 Task: Find a guest house in Gitarama, Rwanda, for July 9-16, for 2 adults and 1 child, with a price range of ₹8000-₹16000, 2 bedrooms, 2 beds, 1 bathroom, self check-in, and English-speaking host.
Action: Mouse moved to (445, 119)
Screenshot: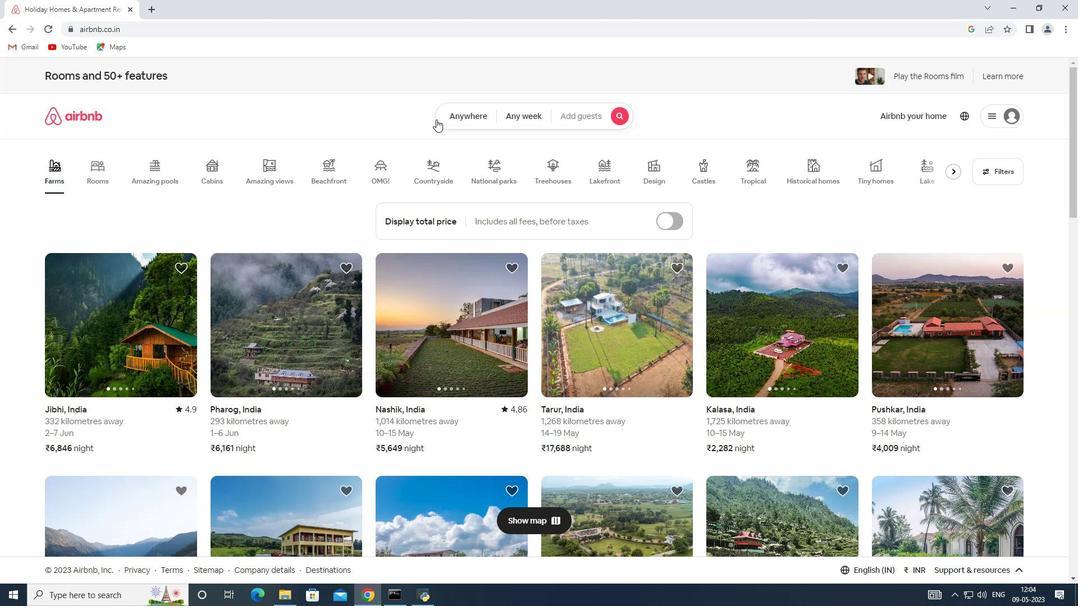 
Action: Mouse pressed left at (445, 119)
Screenshot: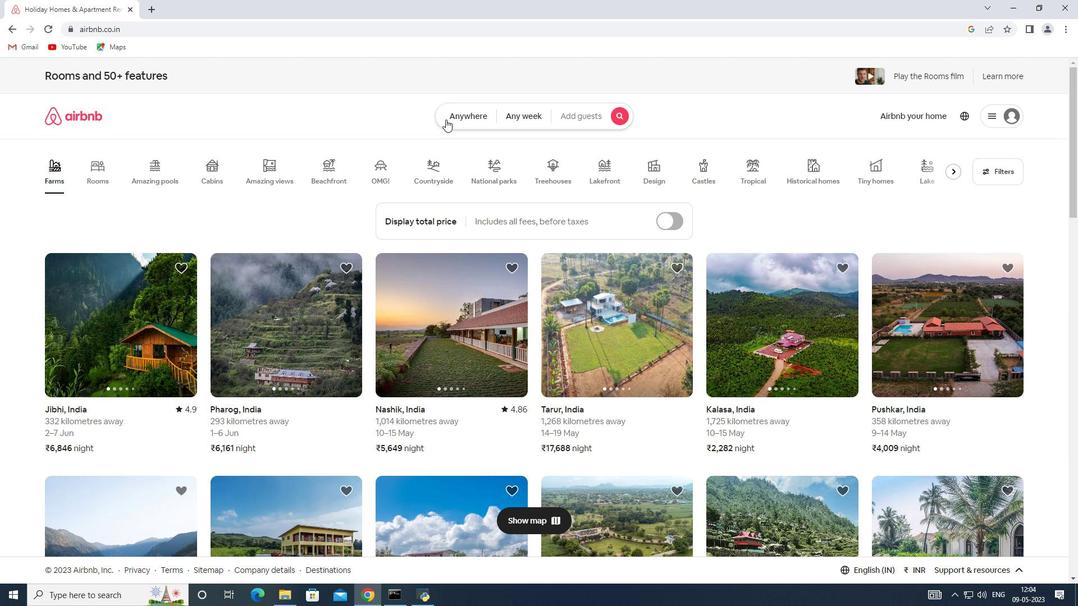 
Action: Mouse moved to (309, 161)
Screenshot: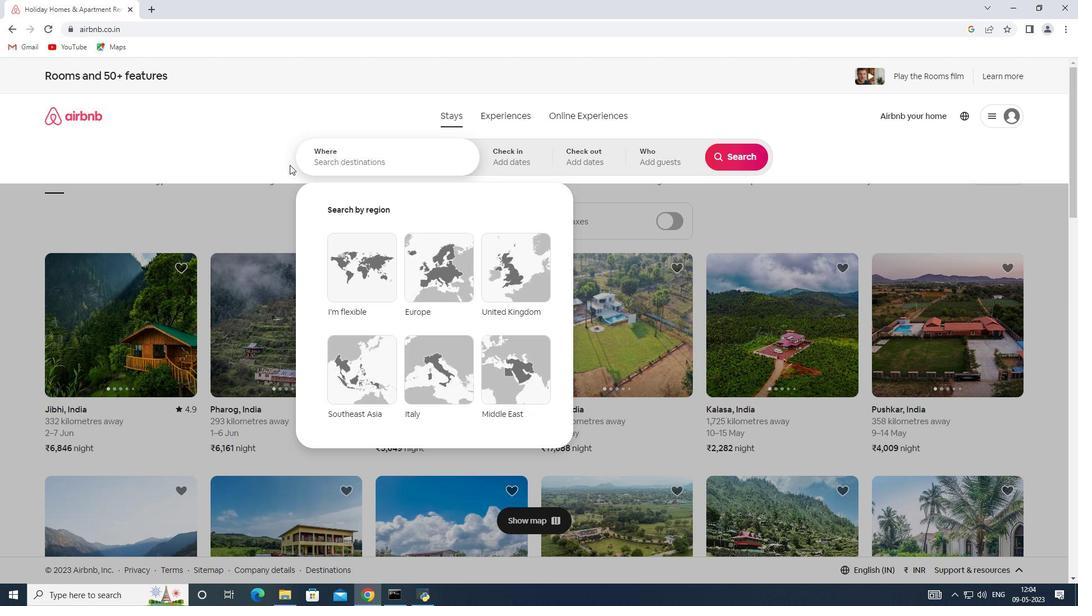 
Action: Mouse pressed left at (309, 161)
Screenshot: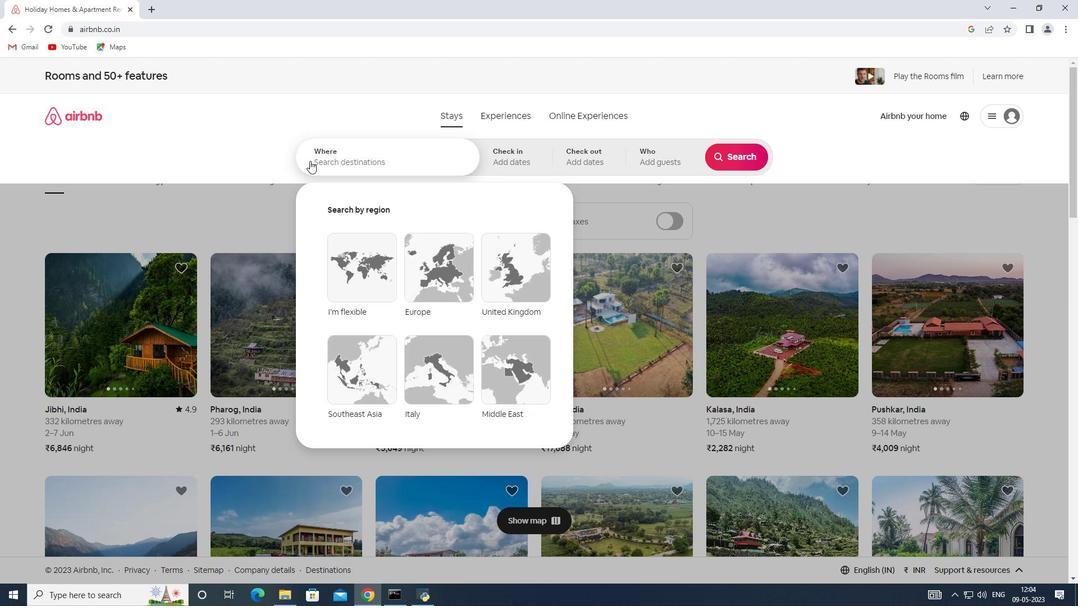 
Action: Key pressed <Key.shift><Key.shift><Key.shift><Key.shift><Key.shift><Key.shift><Key.shift>Gitarama
Screenshot: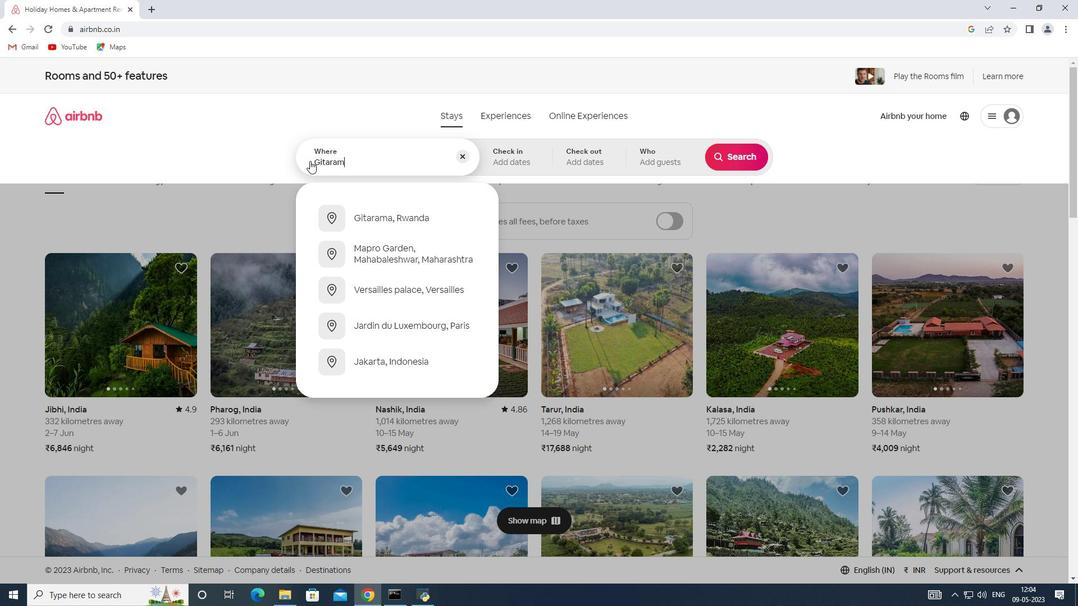 
Action: Mouse moved to (380, 214)
Screenshot: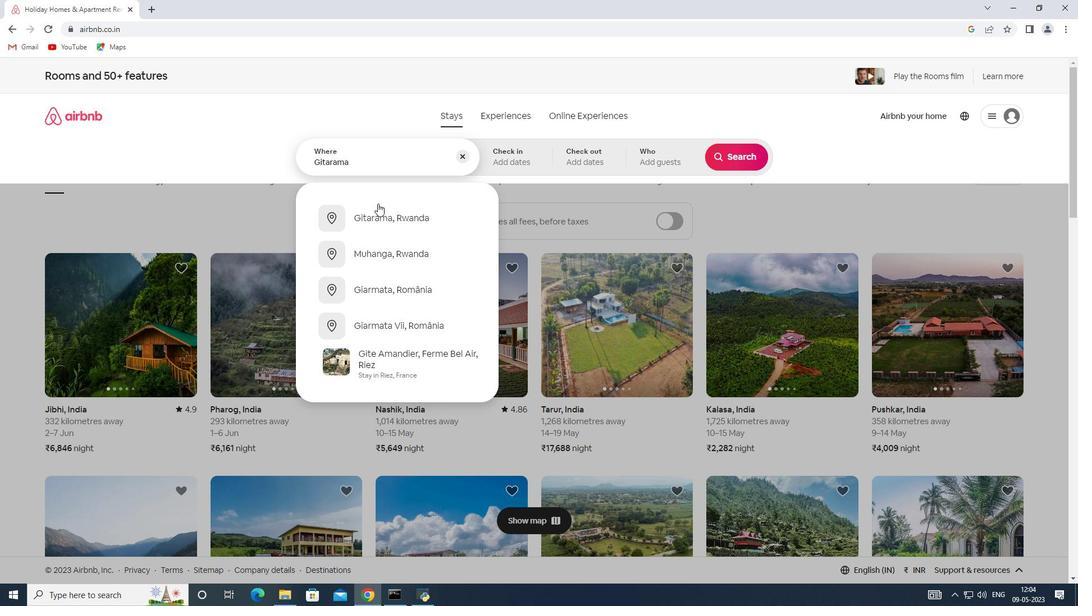 
Action: Mouse pressed left at (380, 214)
Screenshot: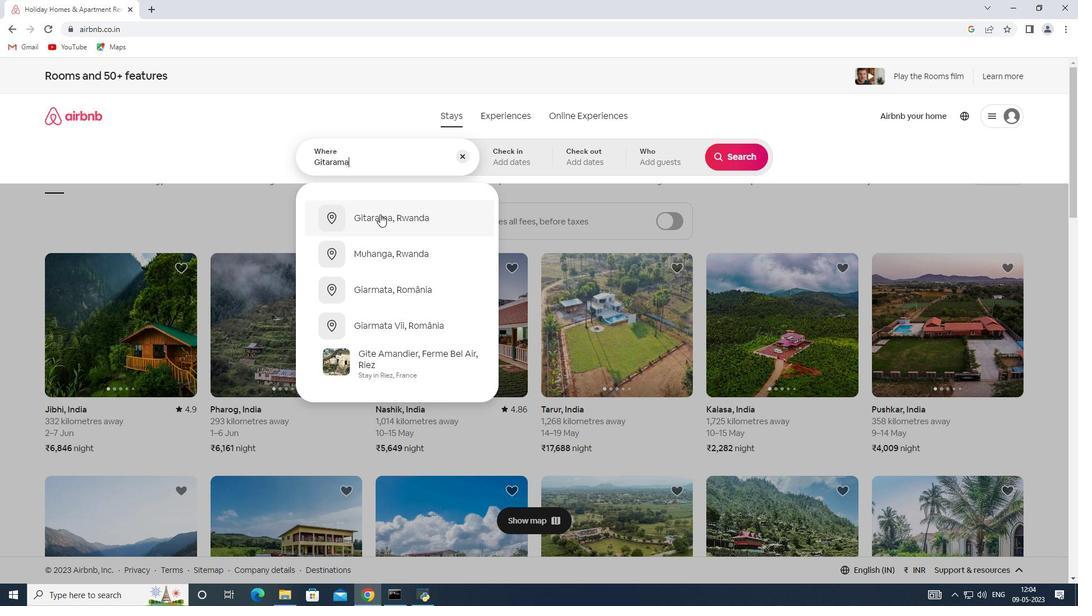 
Action: Mouse moved to (726, 252)
Screenshot: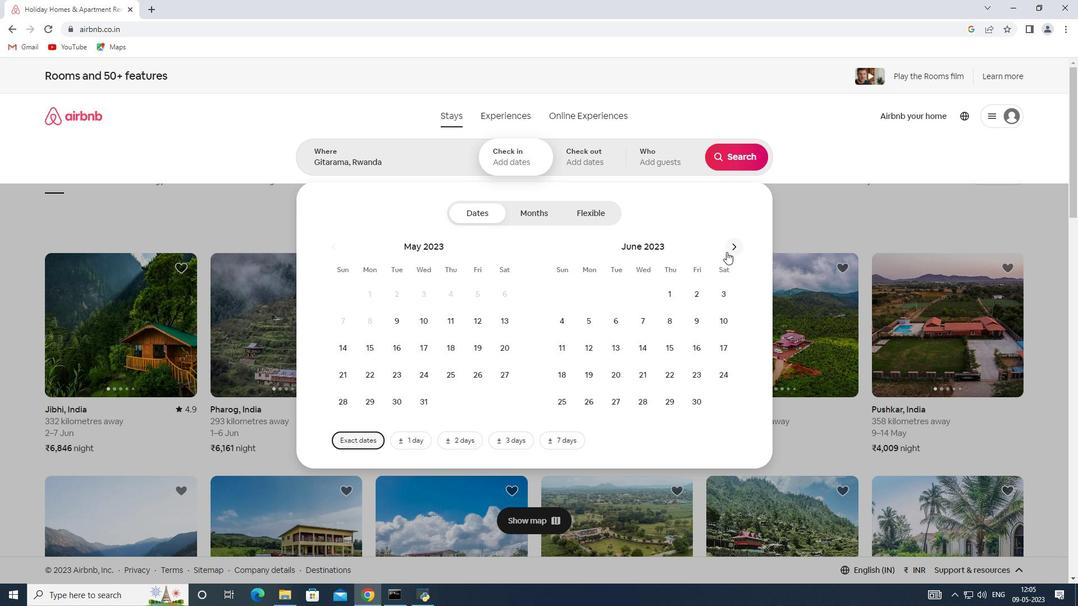 
Action: Mouse pressed left at (726, 252)
Screenshot: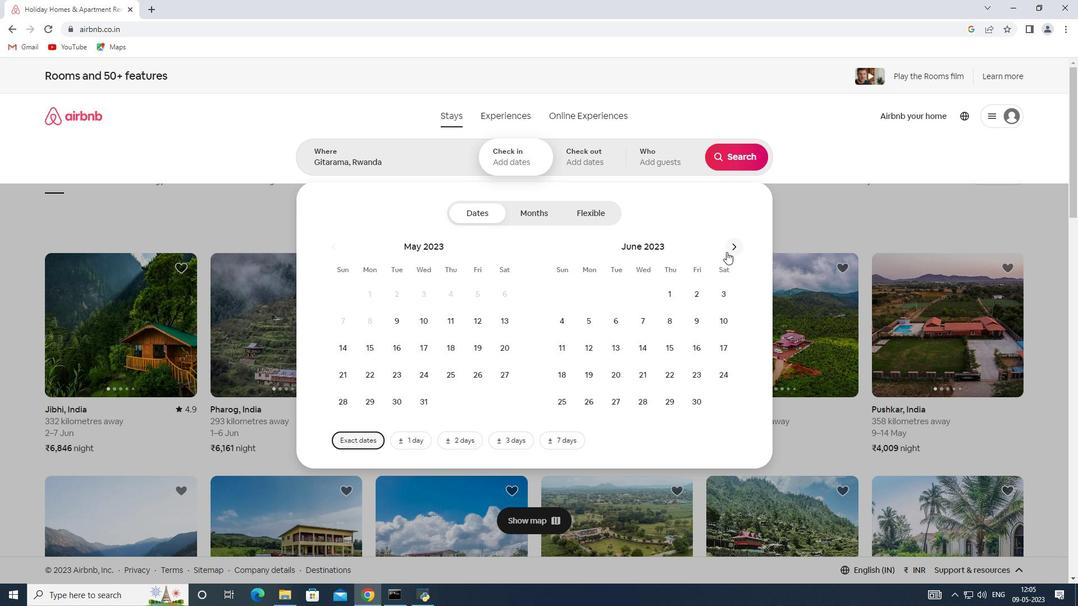 
Action: Mouse moved to (735, 244)
Screenshot: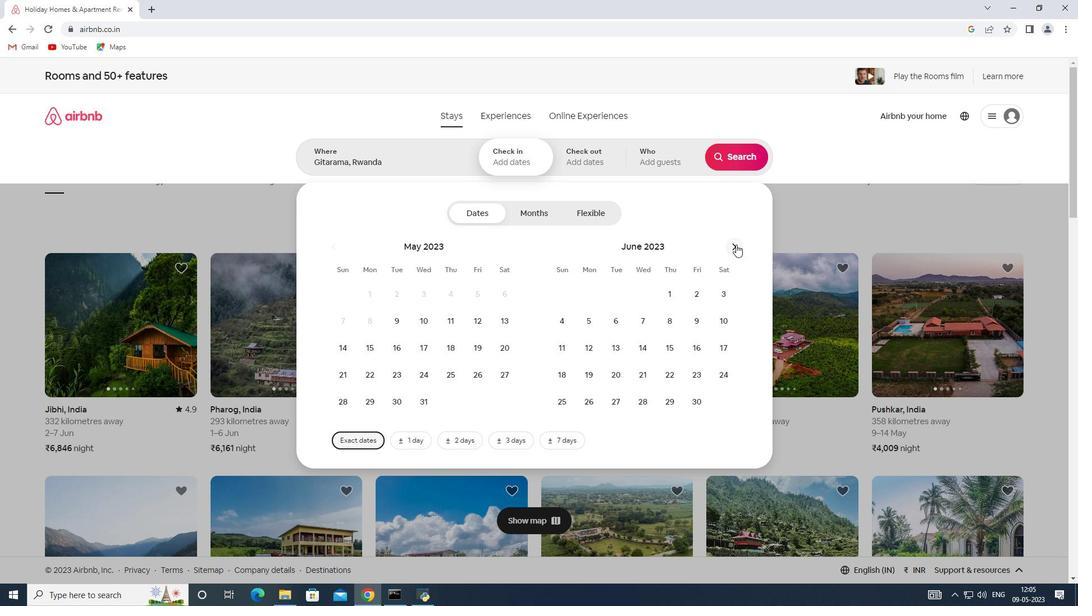 
Action: Mouse pressed left at (735, 244)
Screenshot: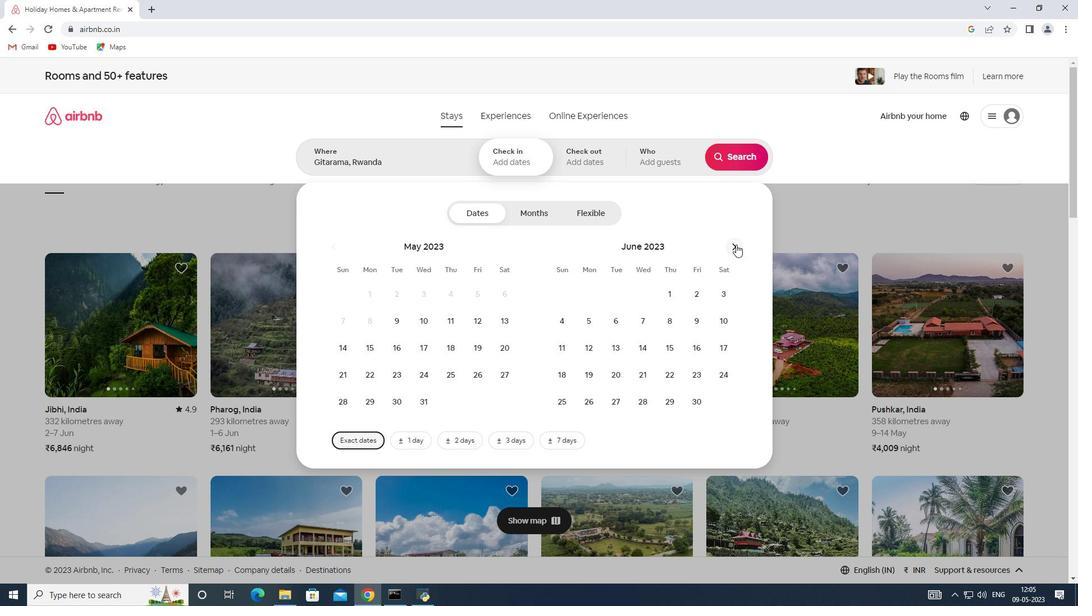
Action: Mouse moved to (554, 345)
Screenshot: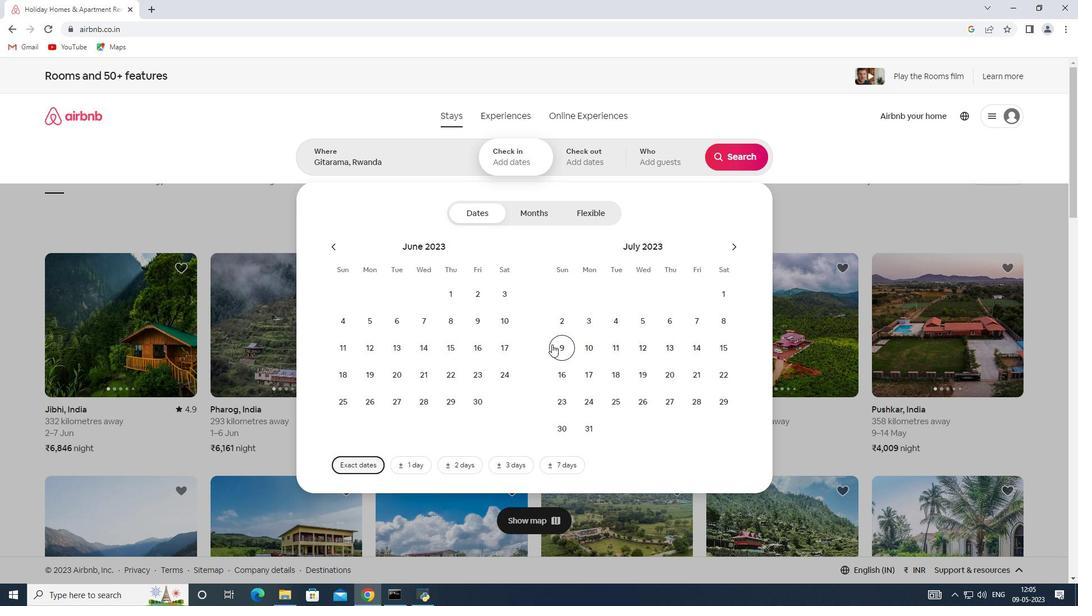 
Action: Mouse pressed left at (554, 345)
Screenshot: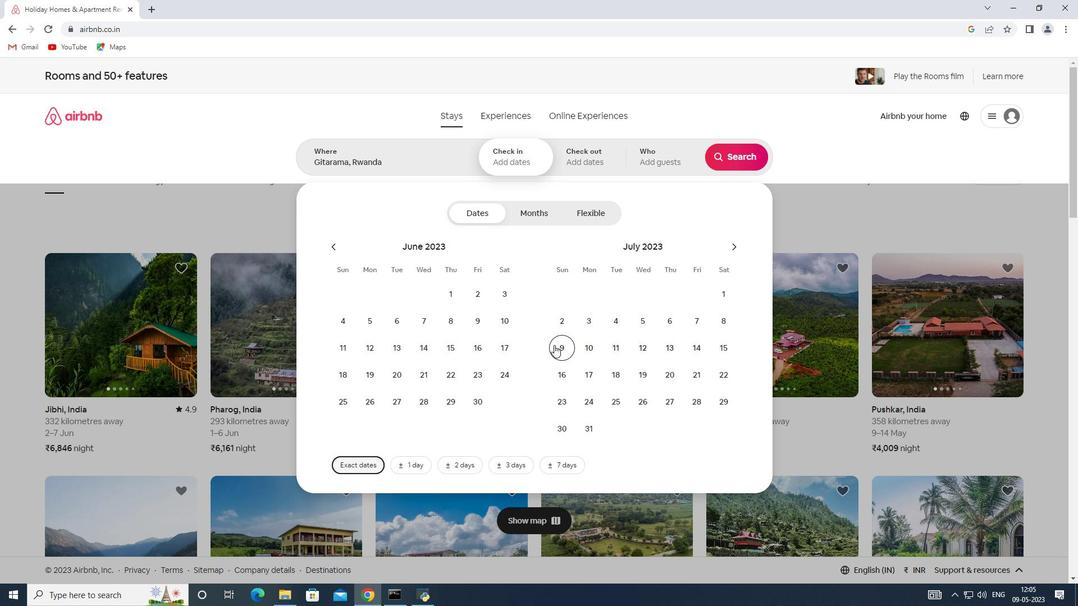 
Action: Mouse moved to (560, 368)
Screenshot: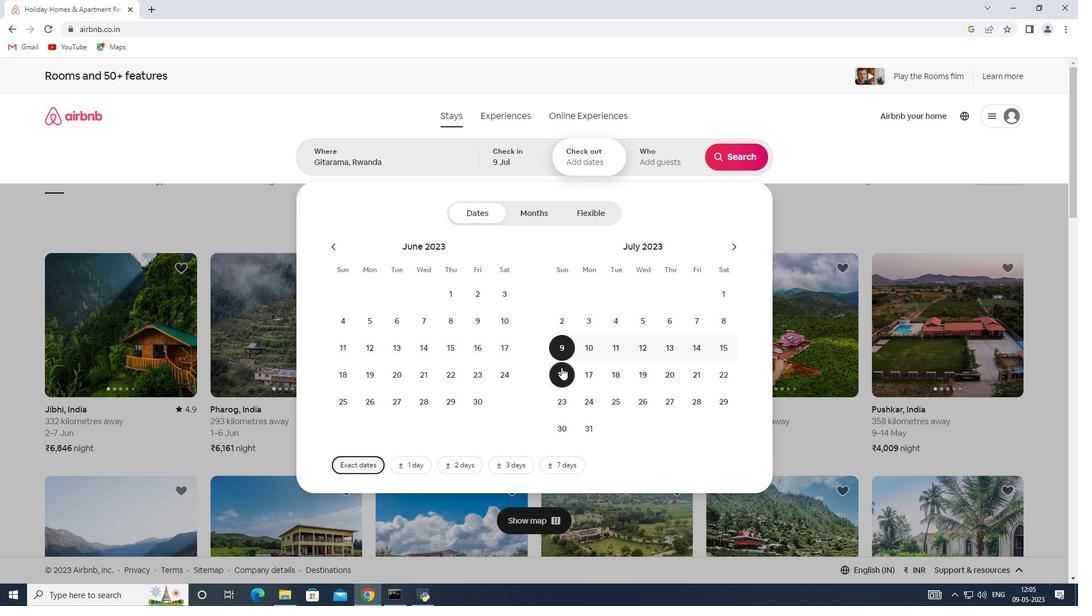 
Action: Mouse pressed left at (560, 368)
Screenshot: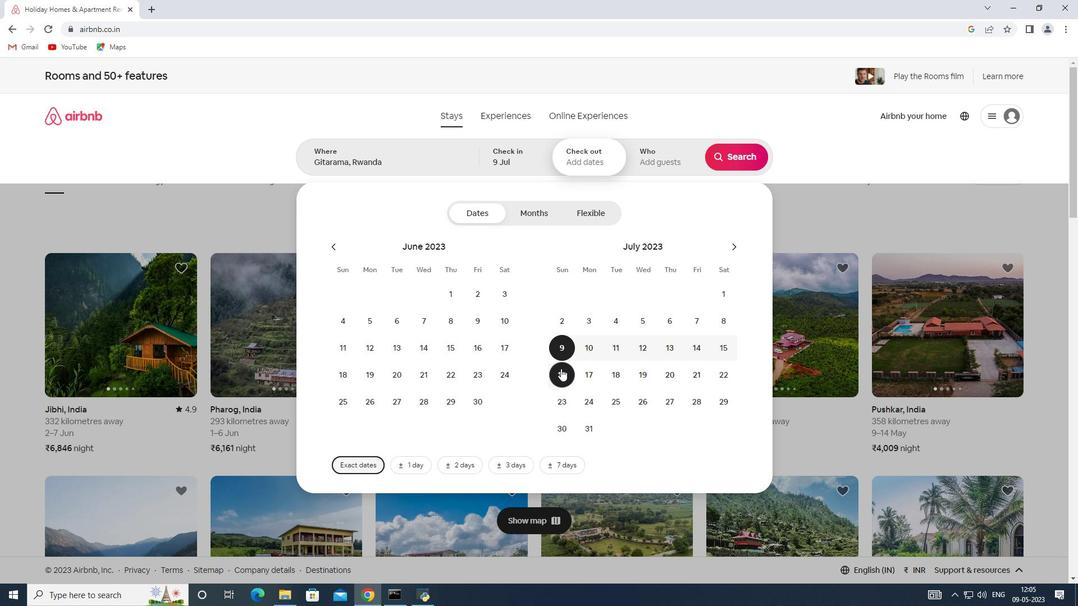 
Action: Mouse moved to (655, 163)
Screenshot: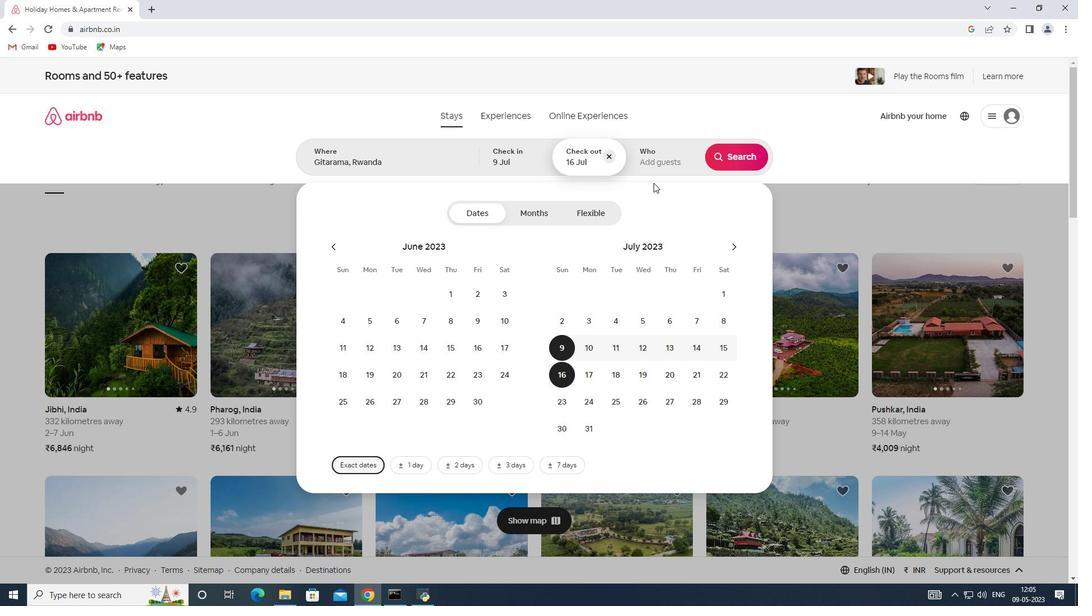
Action: Mouse pressed left at (655, 163)
Screenshot: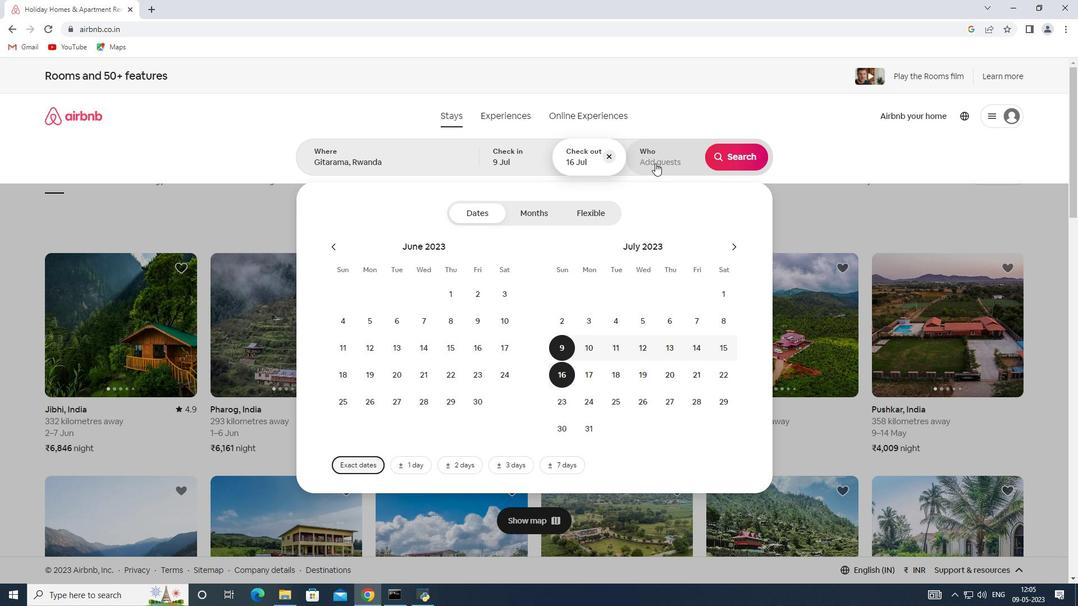 
Action: Mouse moved to (742, 213)
Screenshot: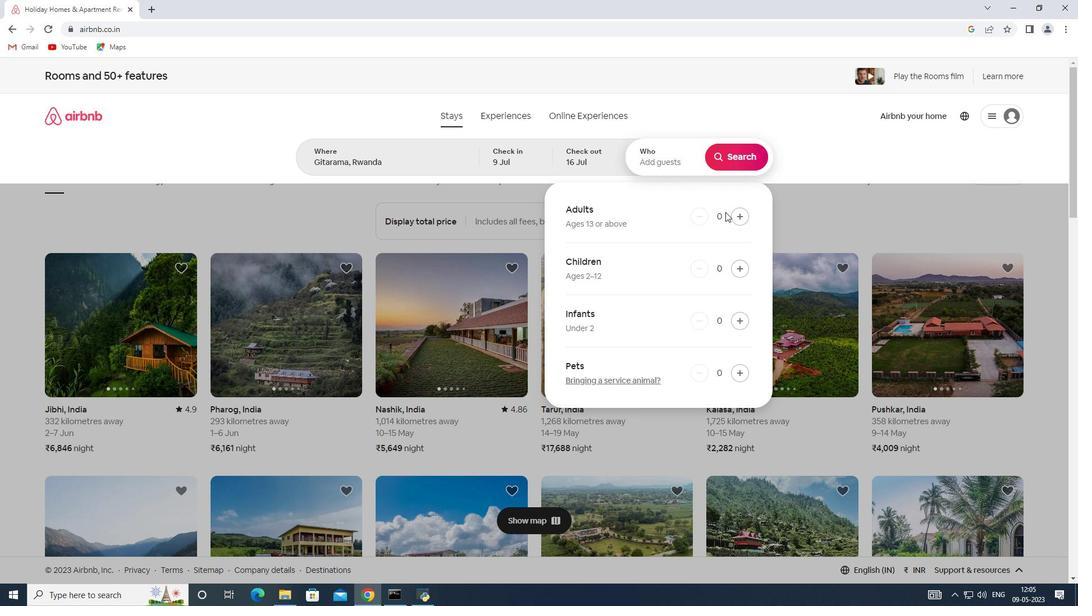 
Action: Mouse pressed left at (742, 213)
Screenshot: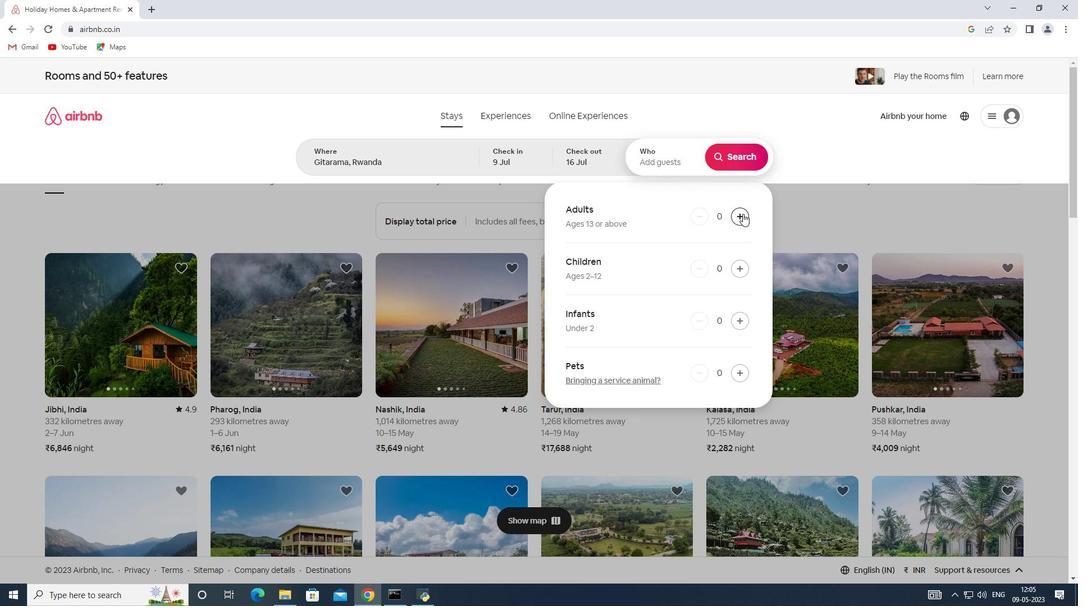 
Action: Mouse pressed left at (742, 213)
Screenshot: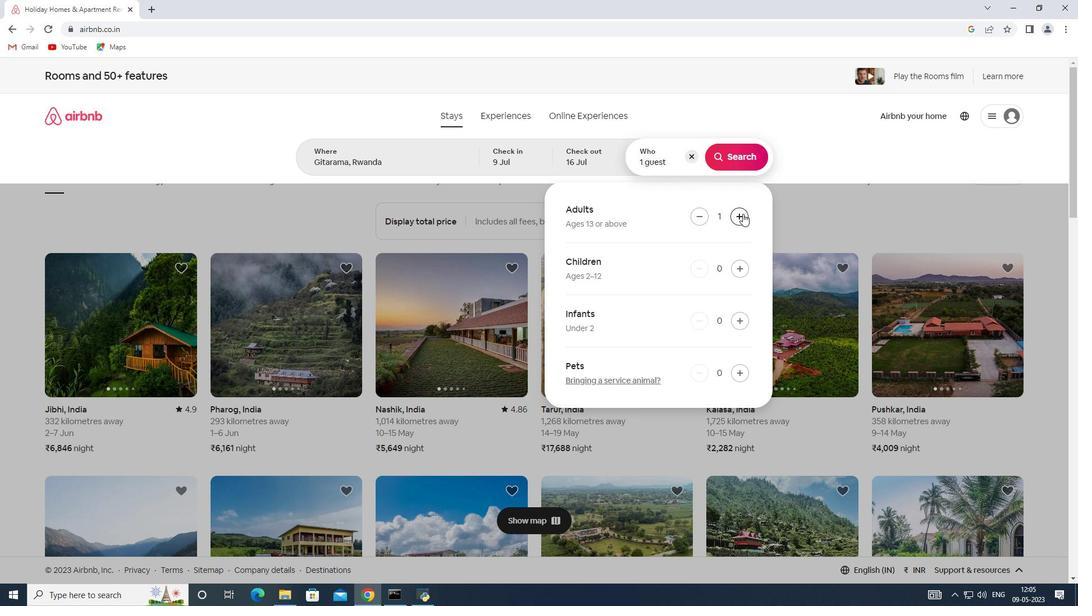 
Action: Mouse moved to (738, 262)
Screenshot: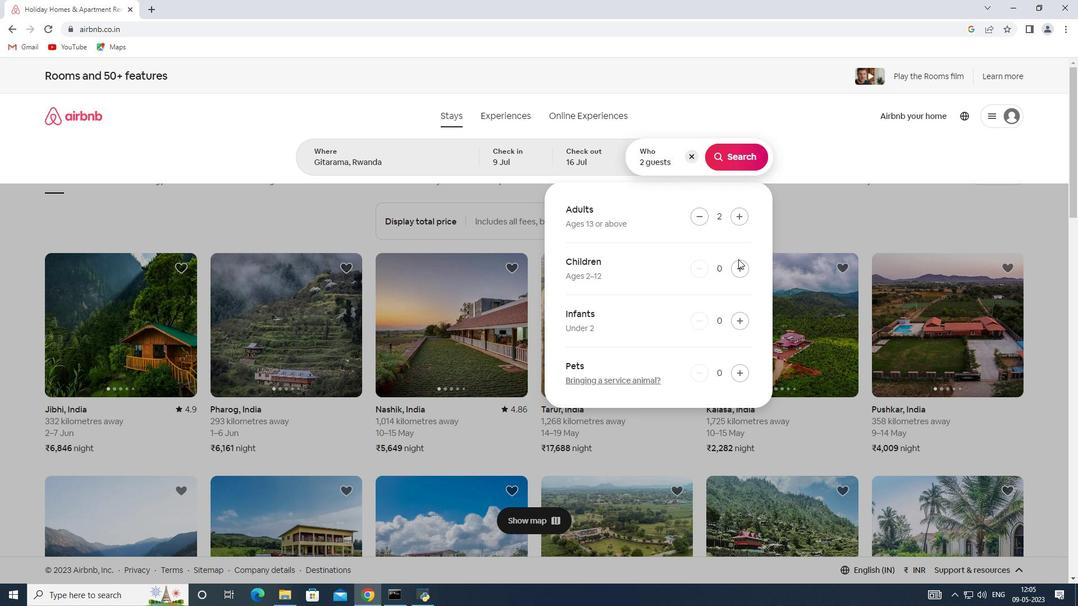 
Action: Mouse pressed left at (738, 262)
Screenshot: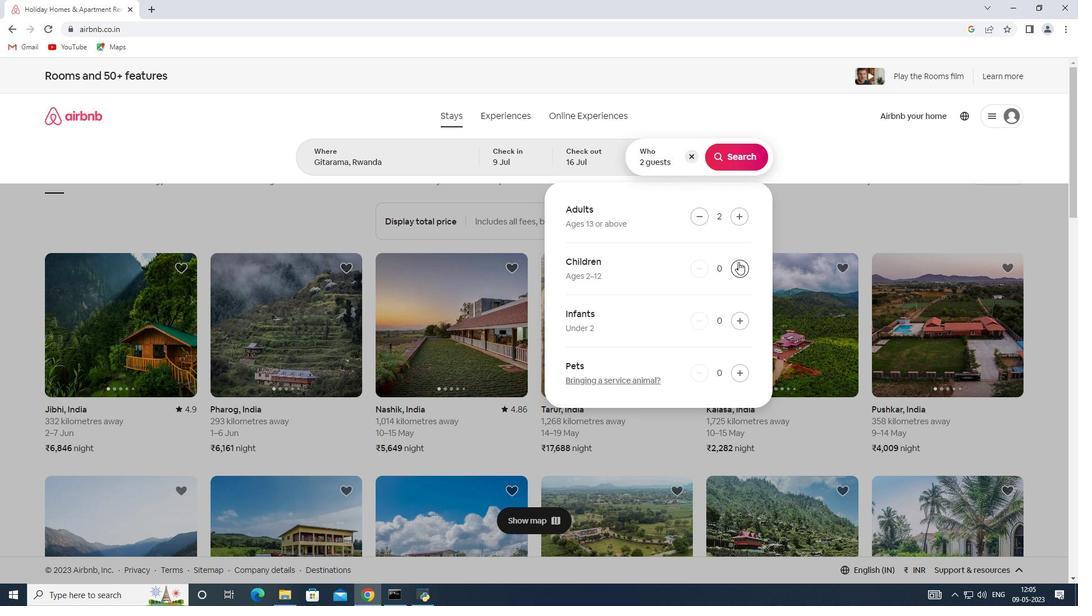 
Action: Mouse moved to (740, 163)
Screenshot: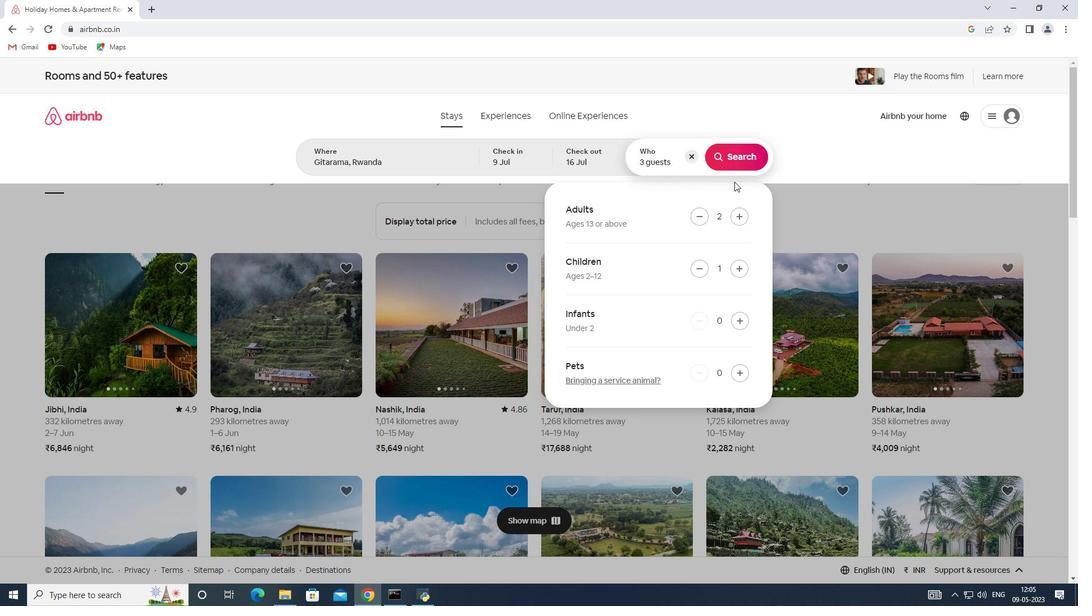 
Action: Mouse pressed left at (740, 163)
Screenshot: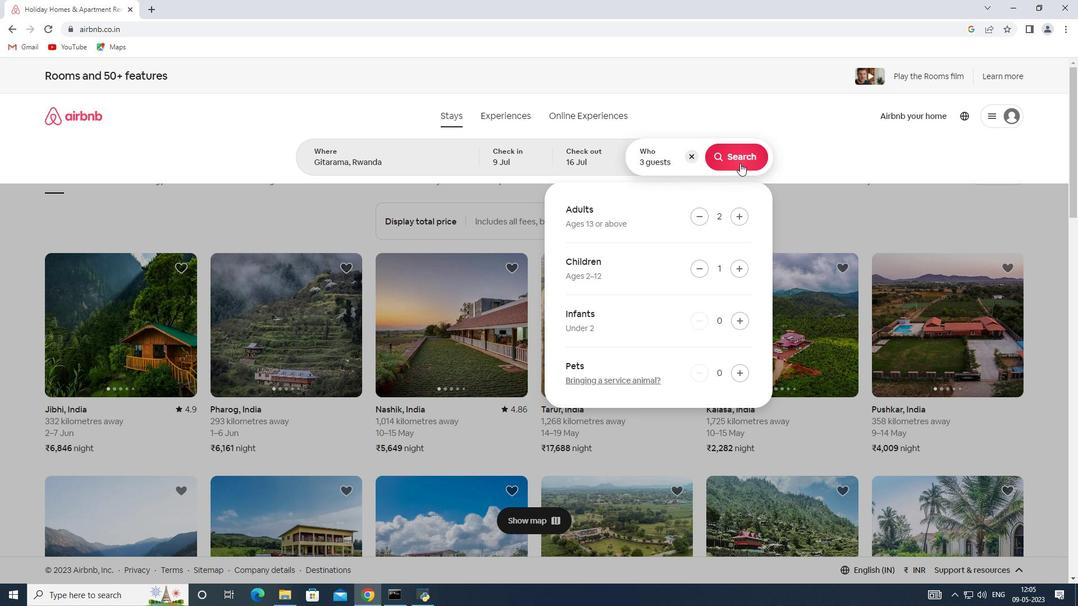 
Action: Mouse moved to (1018, 124)
Screenshot: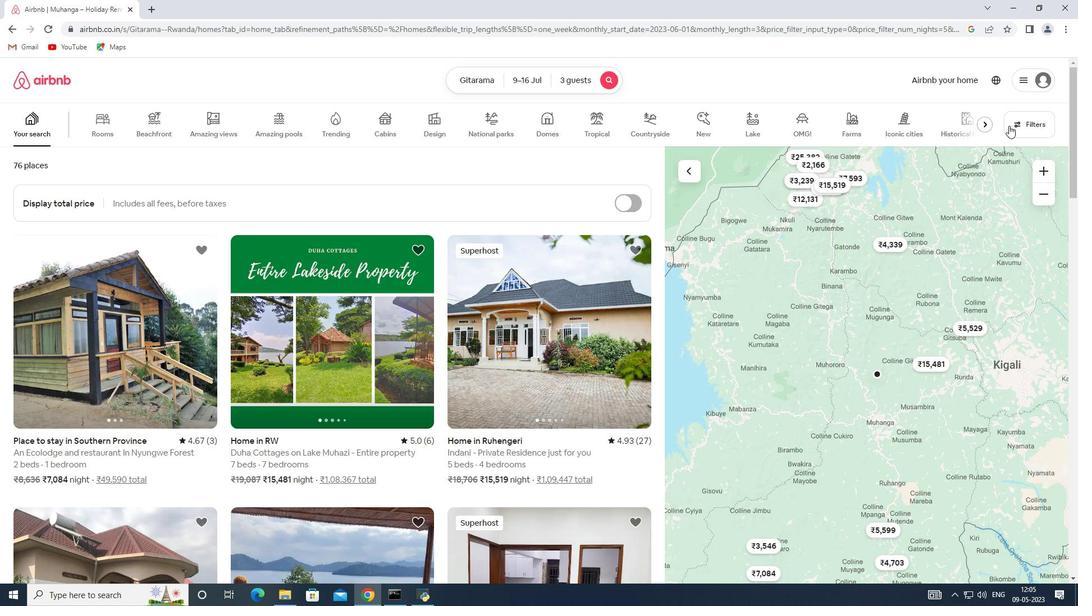 
Action: Mouse pressed left at (1018, 124)
Screenshot: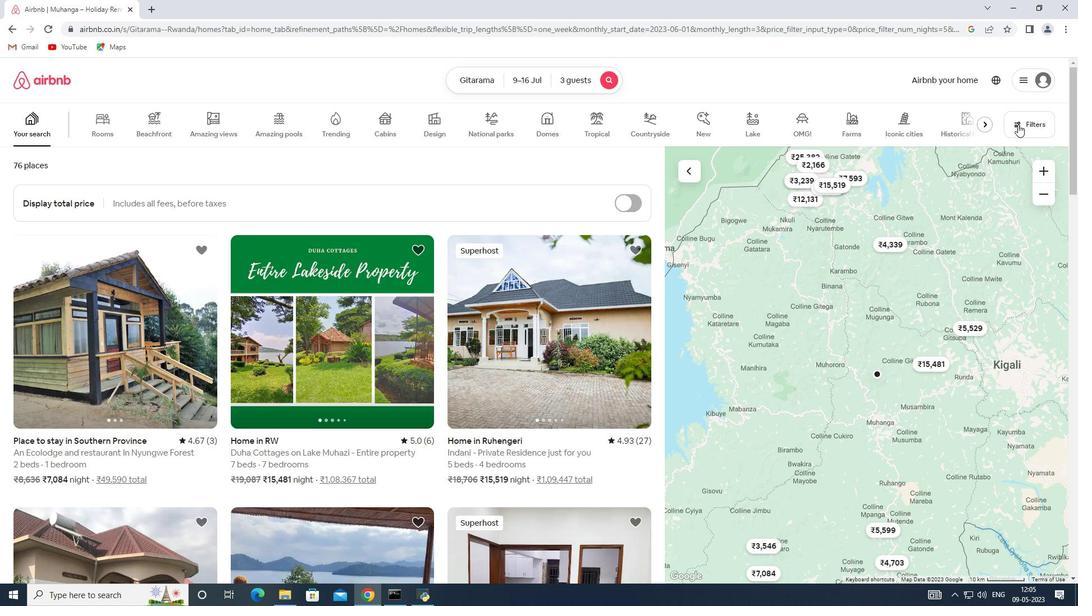
Action: Mouse moved to (385, 398)
Screenshot: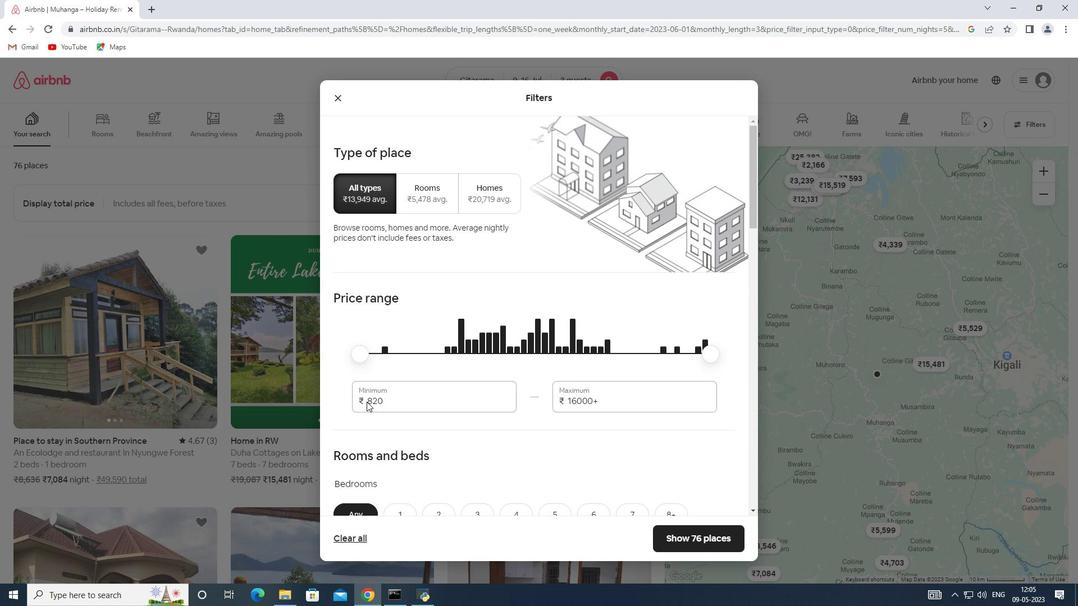 
Action: Mouse pressed left at (385, 398)
Screenshot: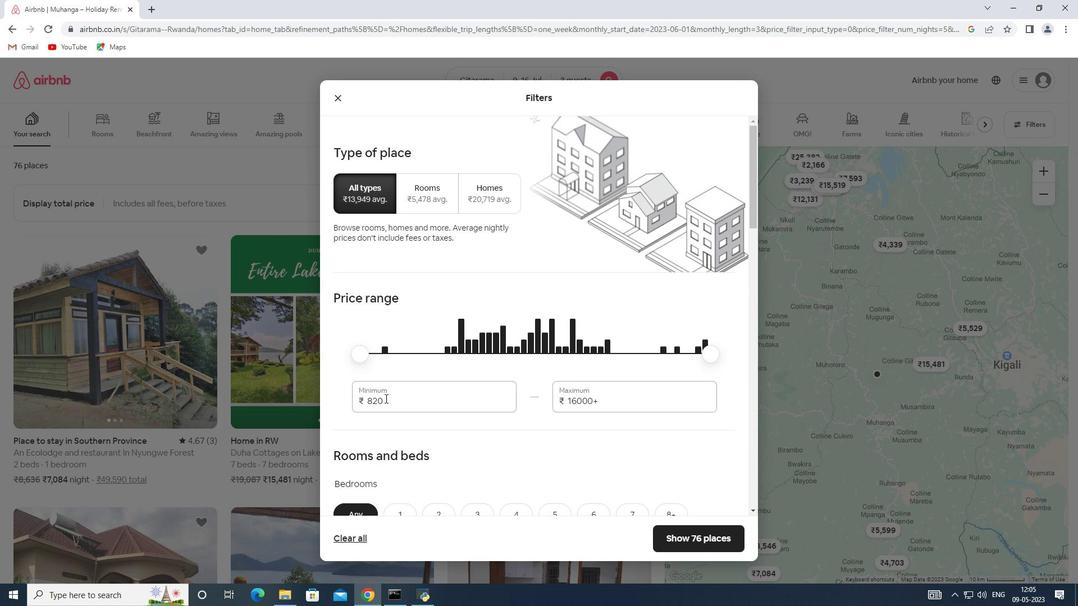 
Action: Mouse moved to (363, 395)
Screenshot: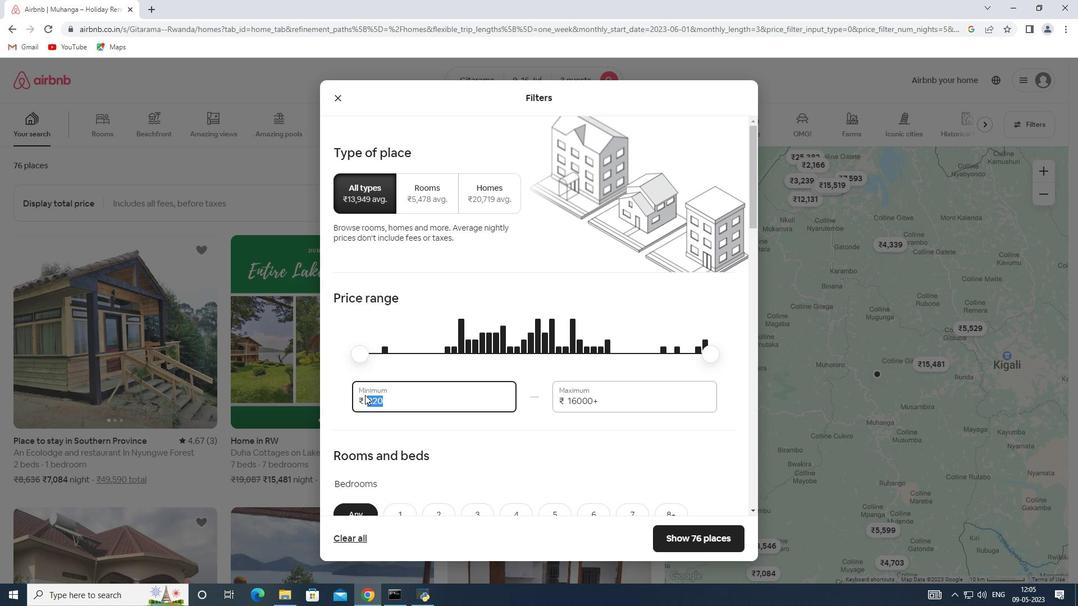 
Action: Key pressed 8000
Screenshot: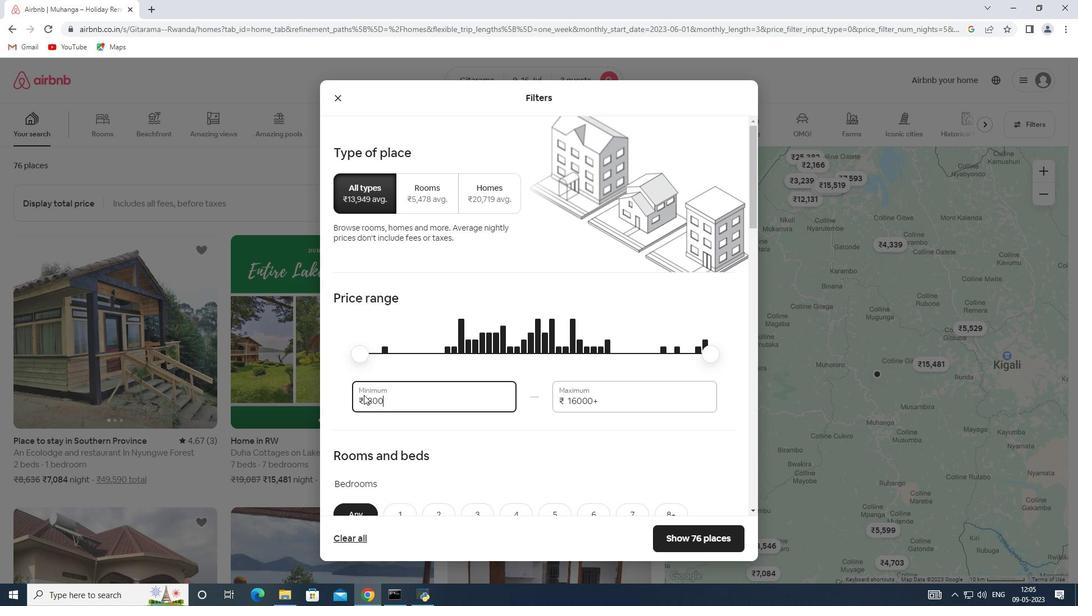 
Action: Mouse moved to (616, 402)
Screenshot: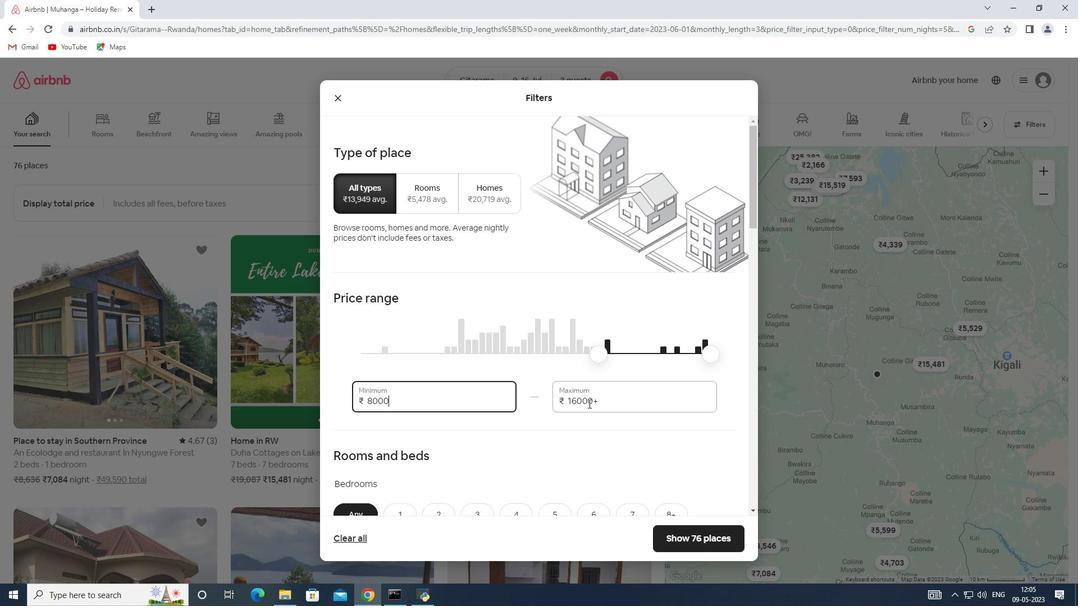 
Action: Mouse pressed left at (616, 402)
Screenshot: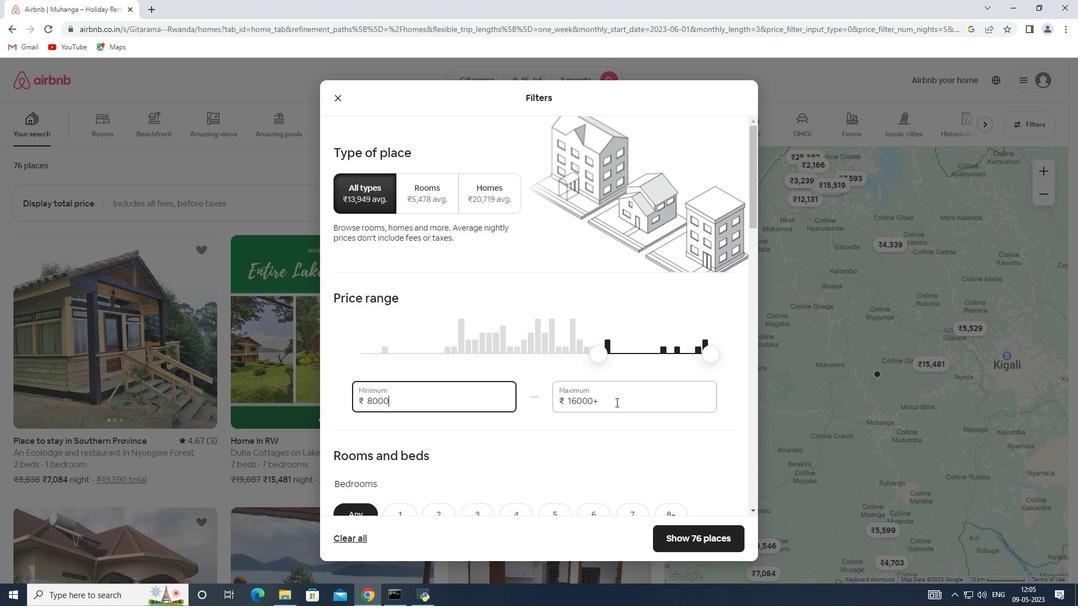 
Action: Mouse moved to (513, 402)
Screenshot: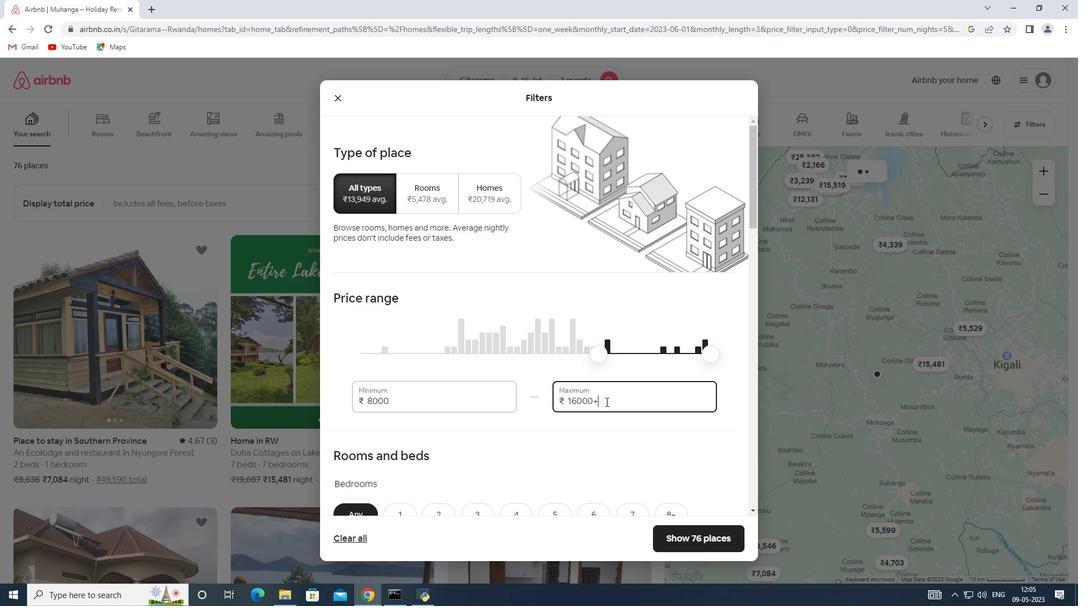 
Action: Key pressed 16000
Screenshot: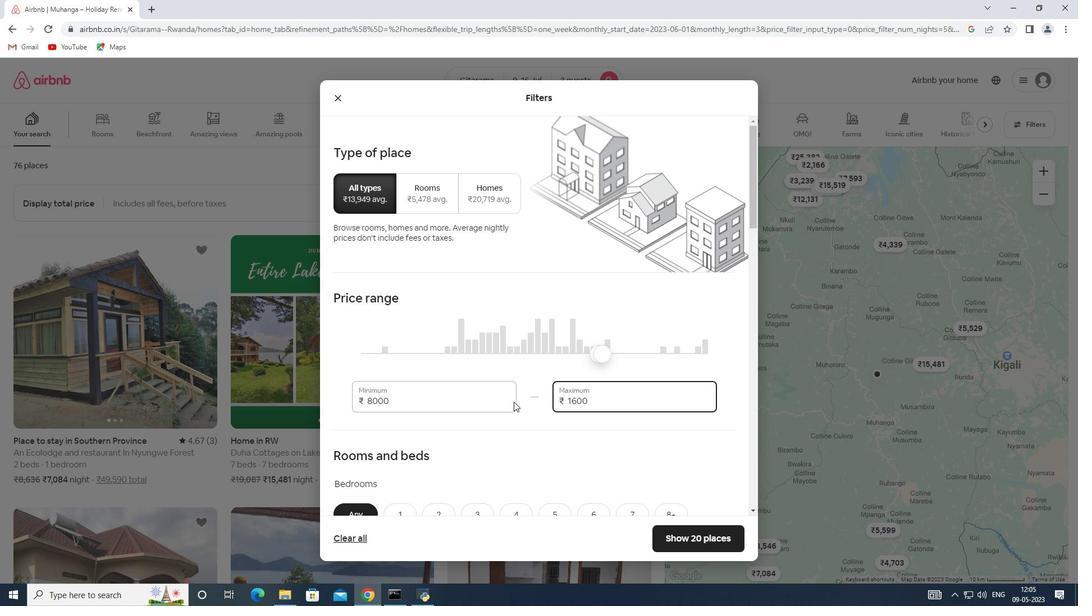 
Action: Mouse scrolled (513, 401) with delta (0, 0)
Screenshot: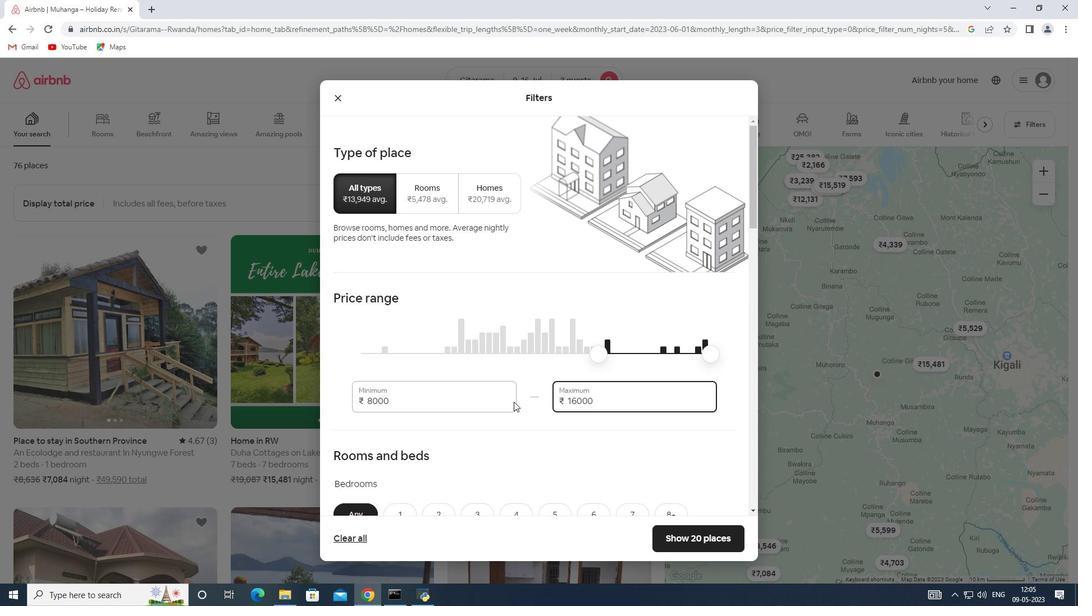 
Action: Mouse scrolled (513, 401) with delta (0, 0)
Screenshot: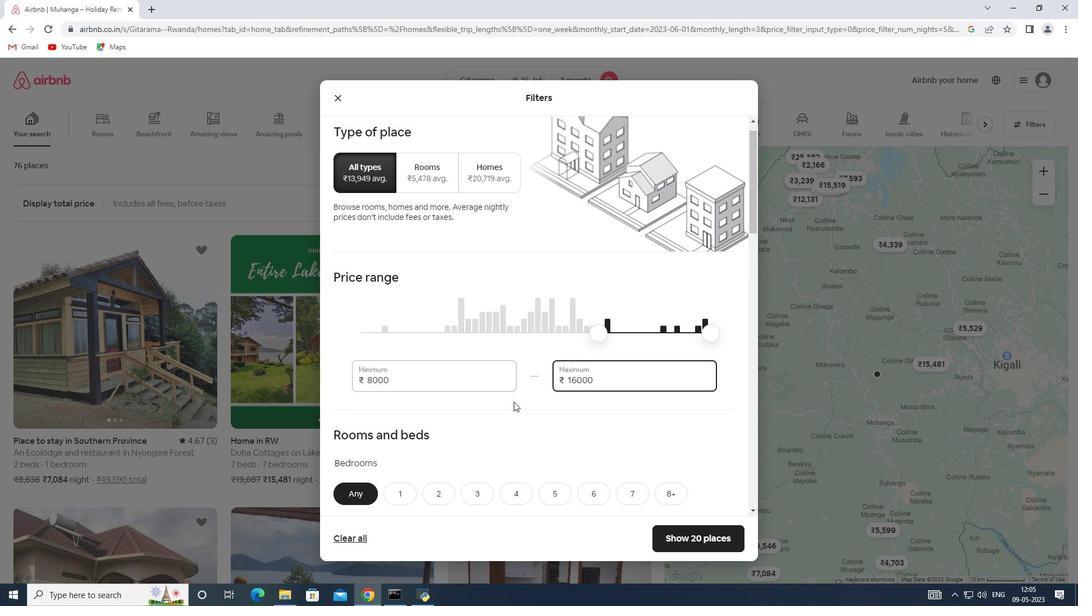 
Action: Mouse scrolled (513, 401) with delta (0, 0)
Screenshot: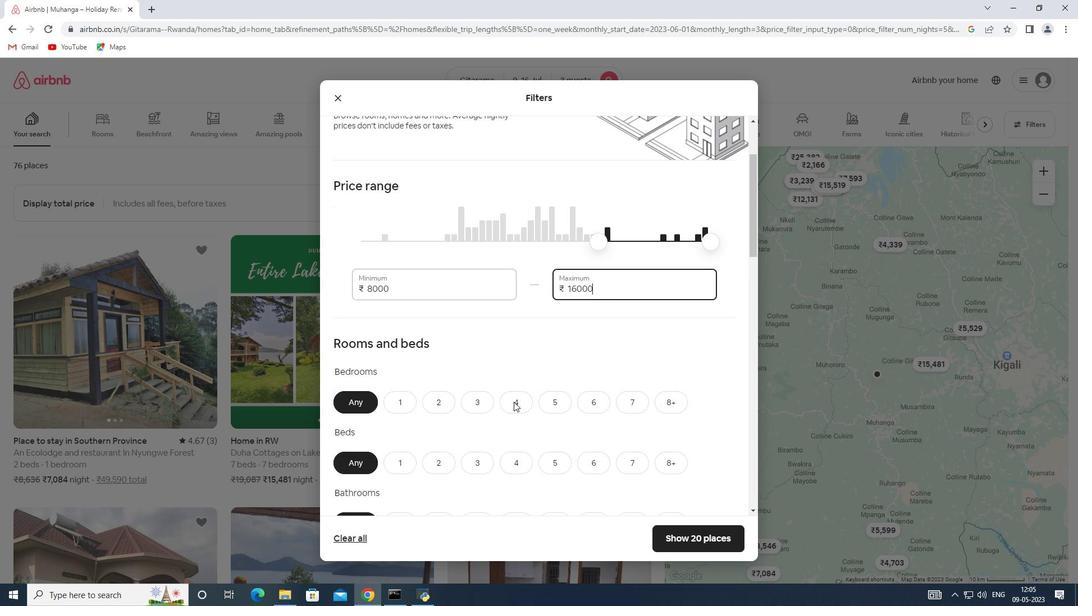 
Action: Mouse scrolled (513, 401) with delta (0, 0)
Screenshot: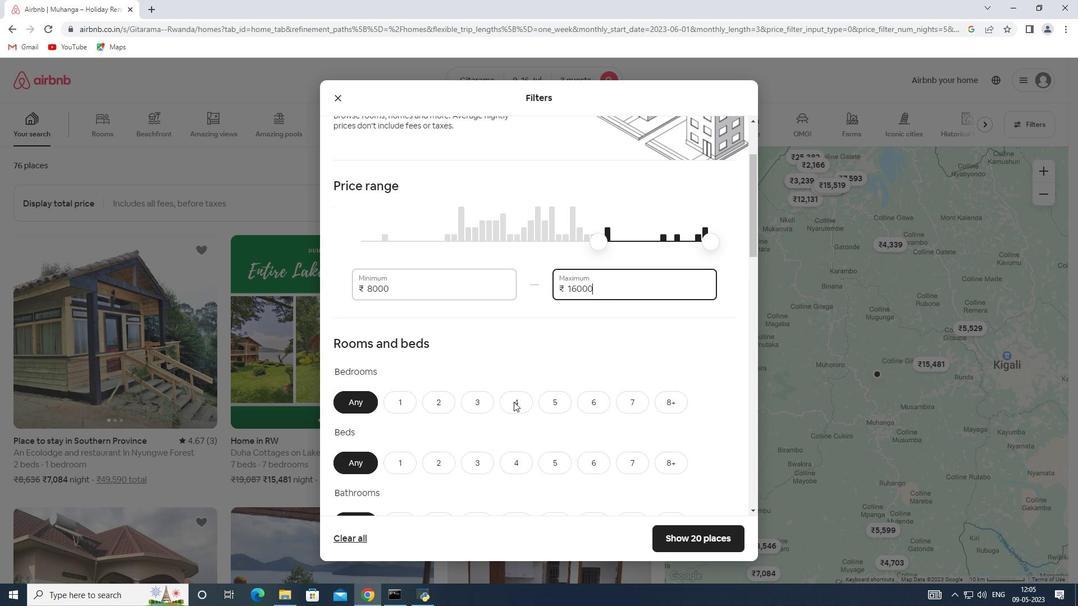 
Action: Mouse moved to (430, 291)
Screenshot: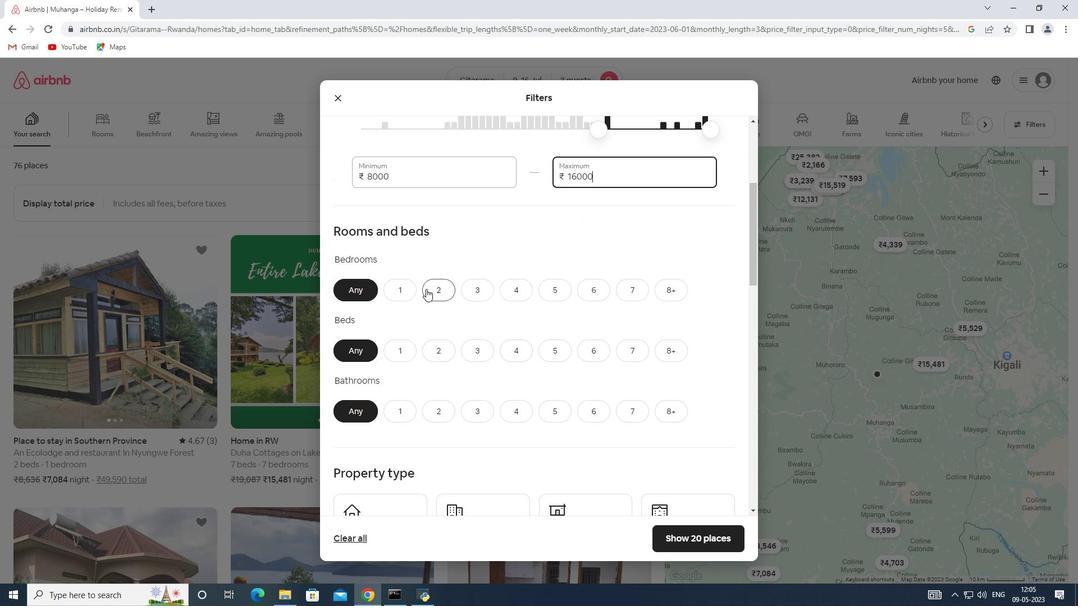 
Action: Mouse pressed left at (430, 291)
Screenshot: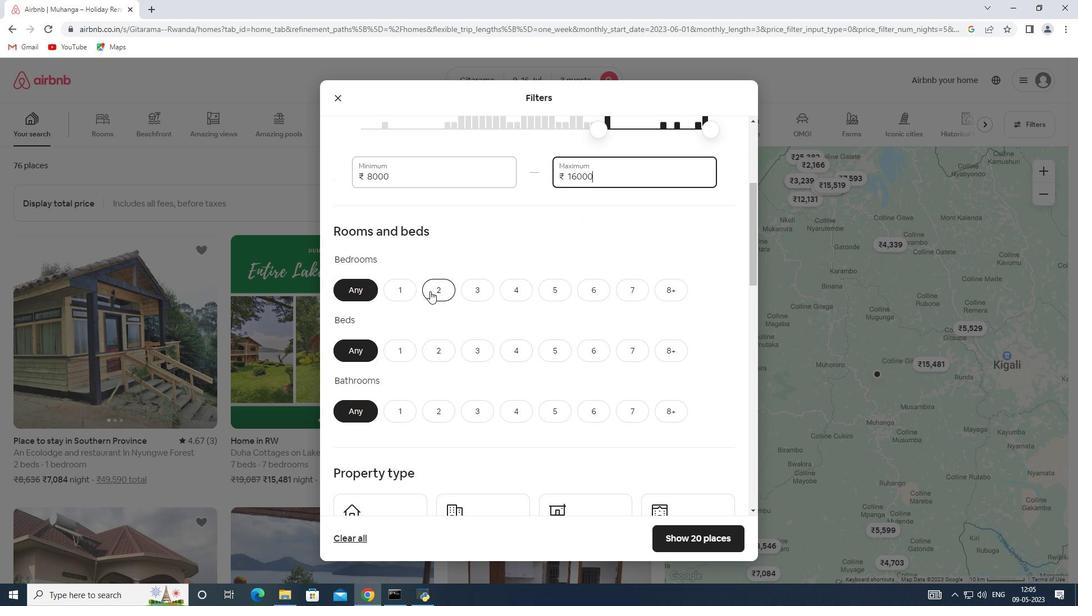
Action: Mouse moved to (434, 350)
Screenshot: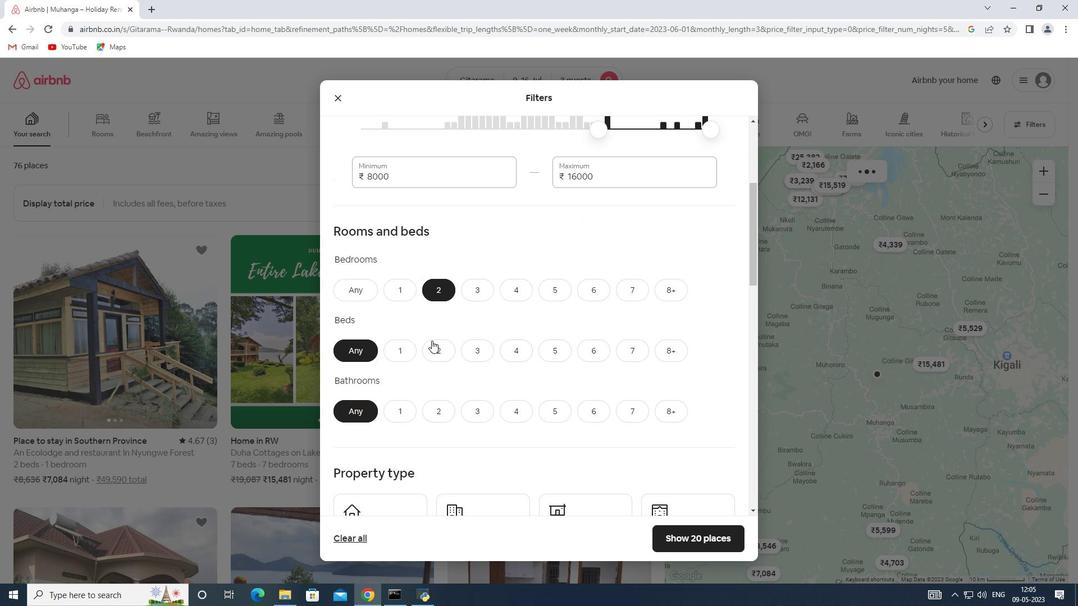 
Action: Mouse pressed left at (434, 350)
Screenshot: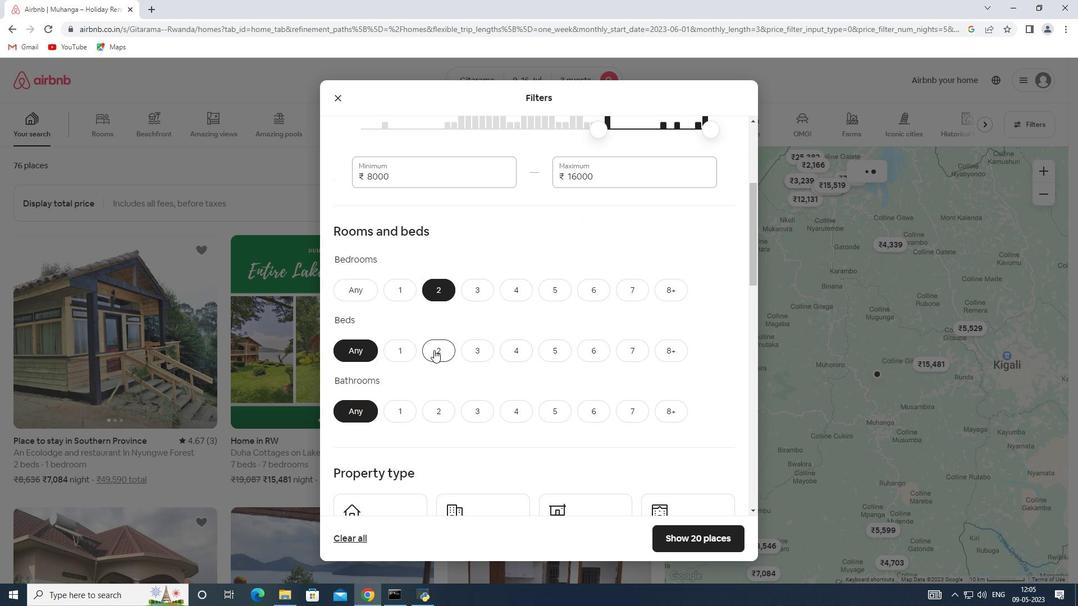 
Action: Mouse moved to (402, 403)
Screenshot: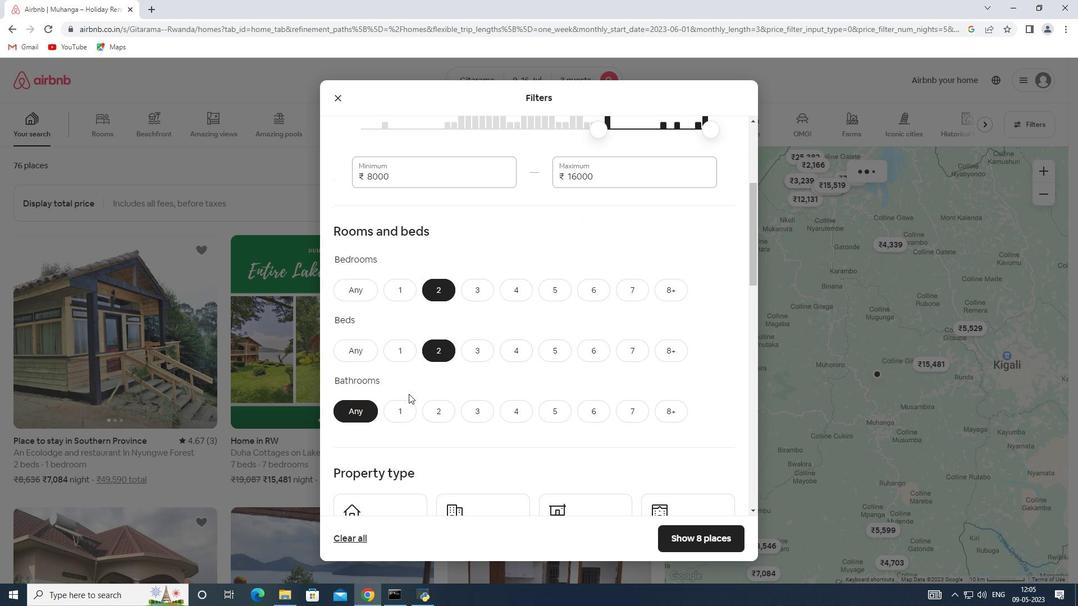 
Action: Mouse pressed left at (402, 403)
Screenshot: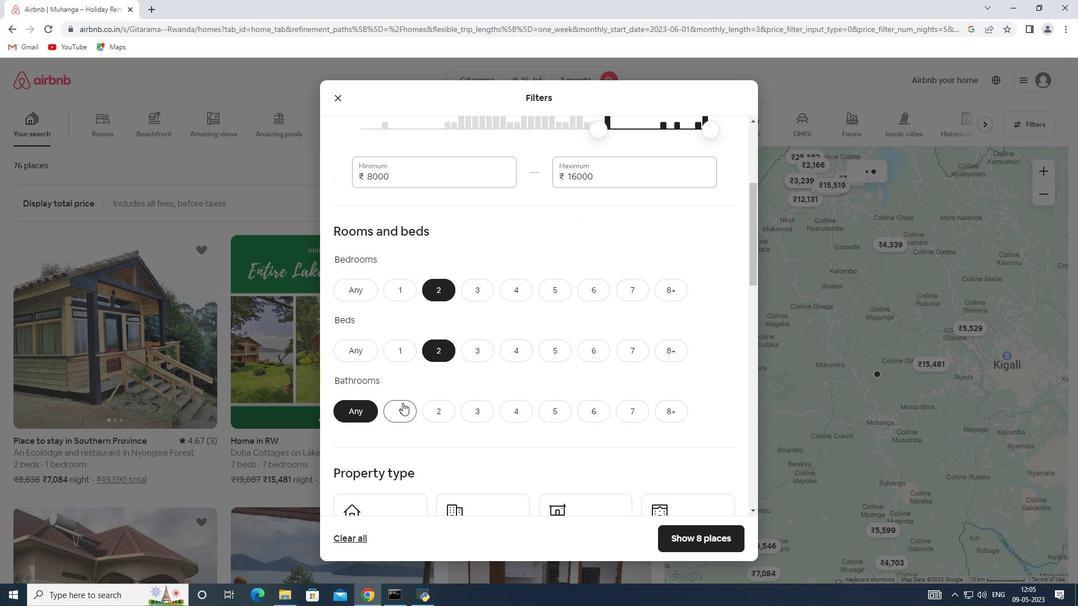 
Action: Mouse moved to (435, 330)
Screenshot: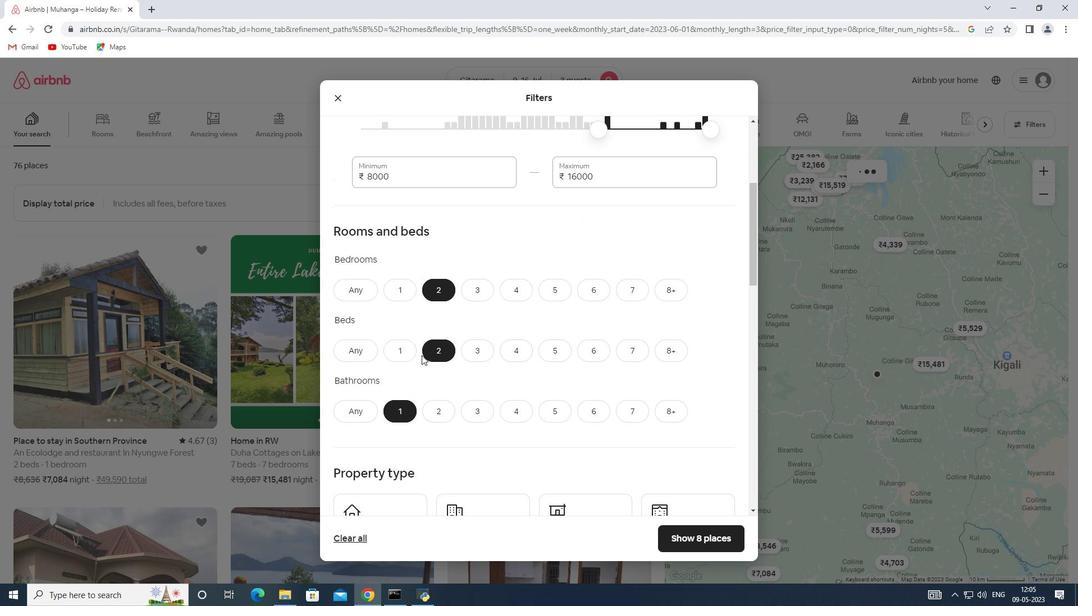 
Action: Mouse scrolled (435, 330) with delta (0, 0)
Screenshot: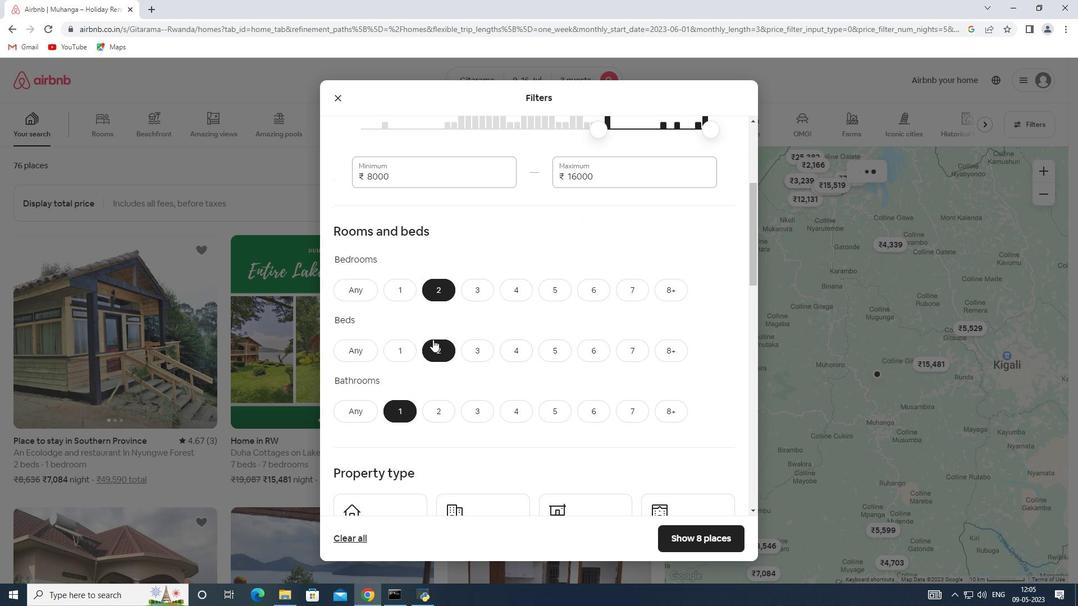 
Action: Mouse scrolled (435, 330) with delta (0, 0)
Screenshot: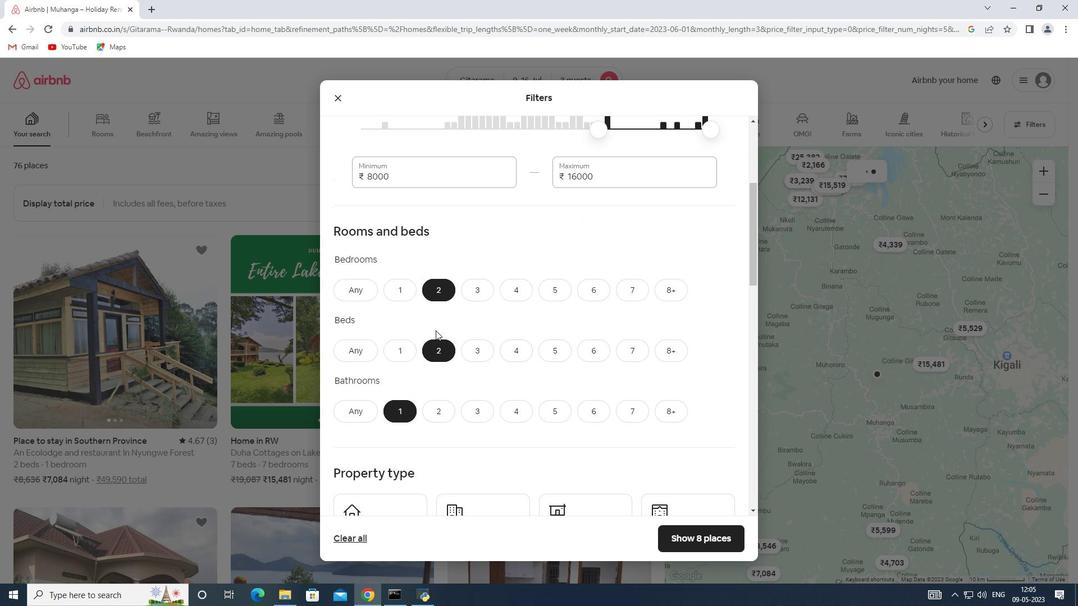 
Action: Mouse scrolled (435, 330) with delta (0, 0)
Screenshot: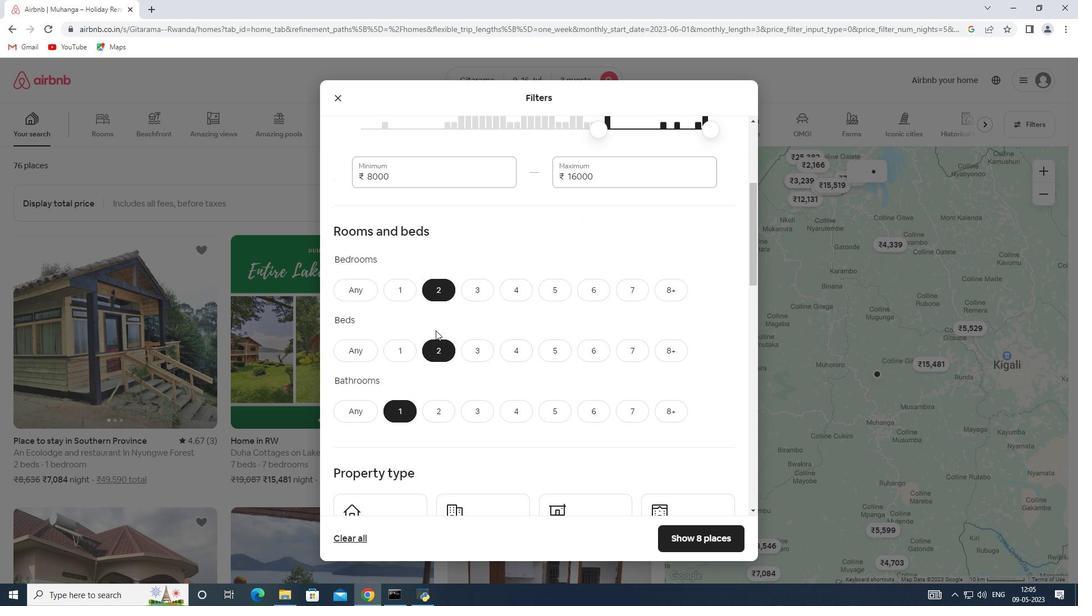 
Action: Mouse scrolled (435, 330) with delta (0, 0)
Screenshot: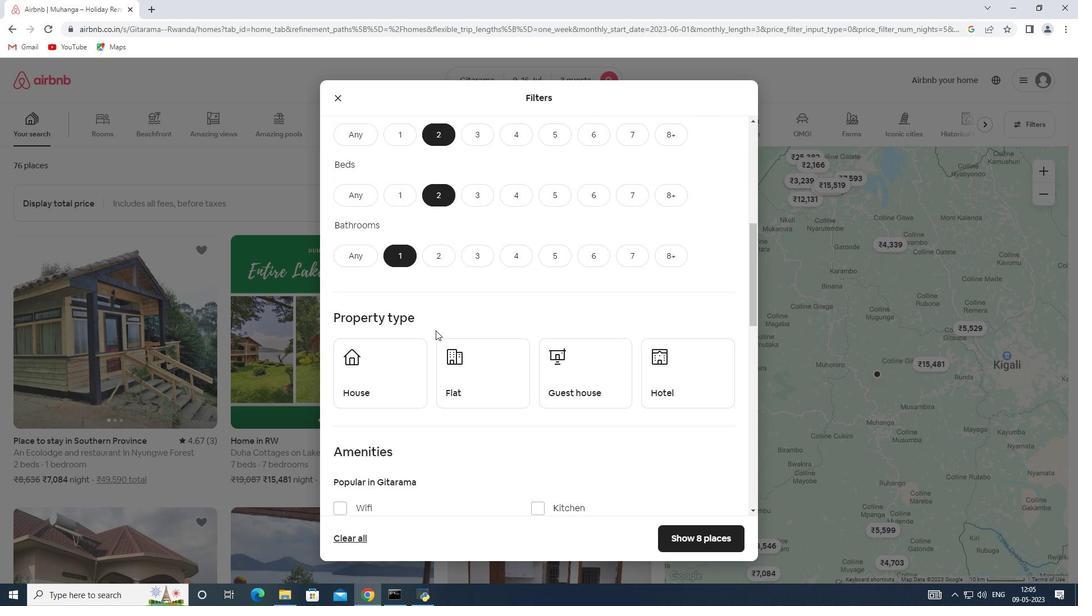 
Action: Mouse scrolled (435, 330) with delta (0, 0)
Screenshot: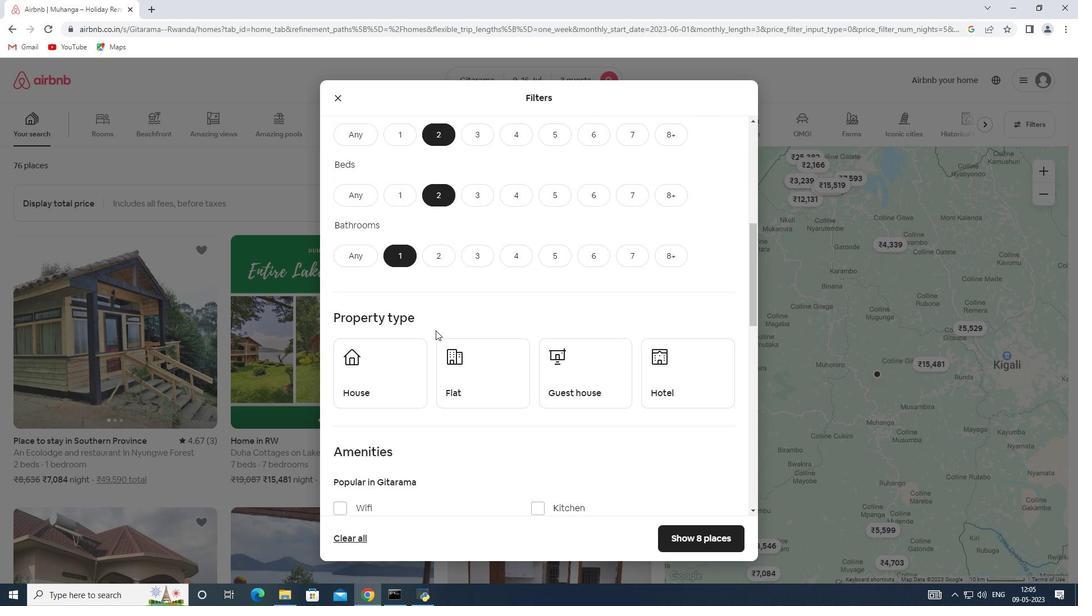 
Action: Mouse moved to (381, 262)
Screenshot: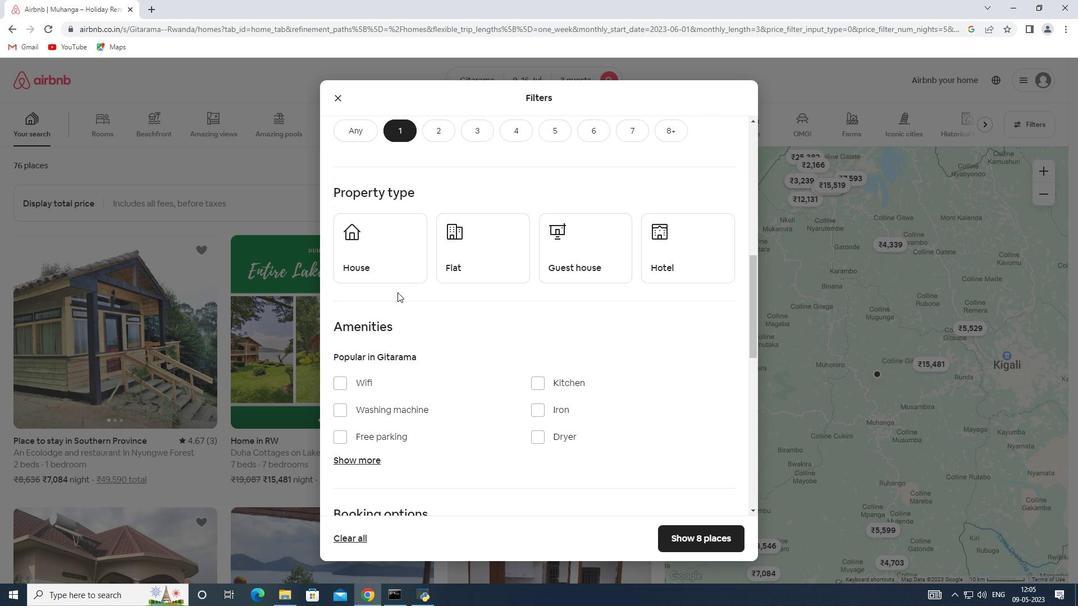 
Action: Mouse pressed left at (381, 262)
Screenshot: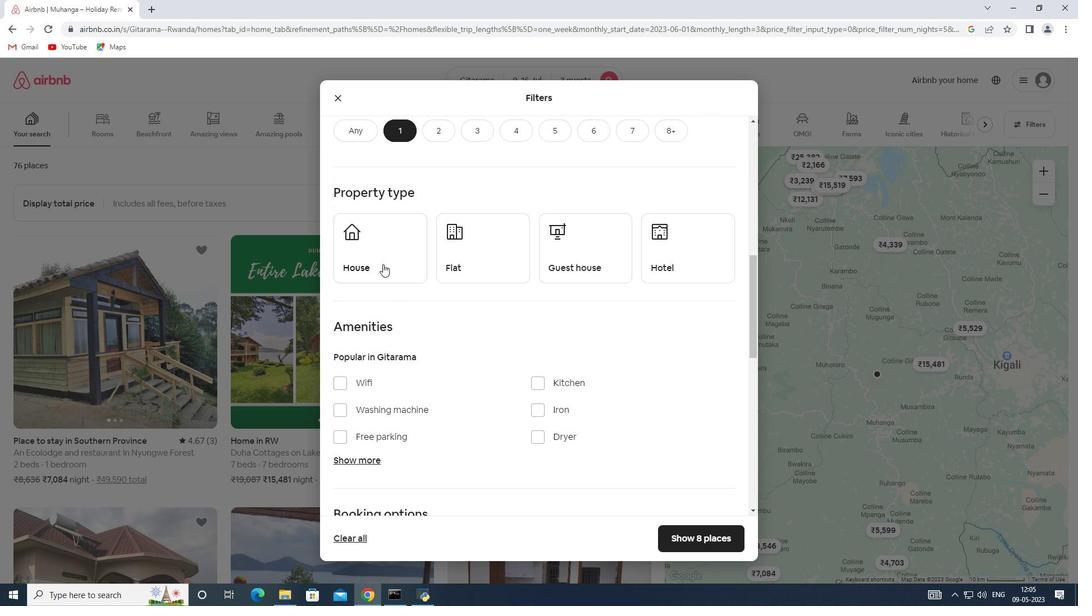 
Action: Mouse moved to (468, 271)
Screenshot: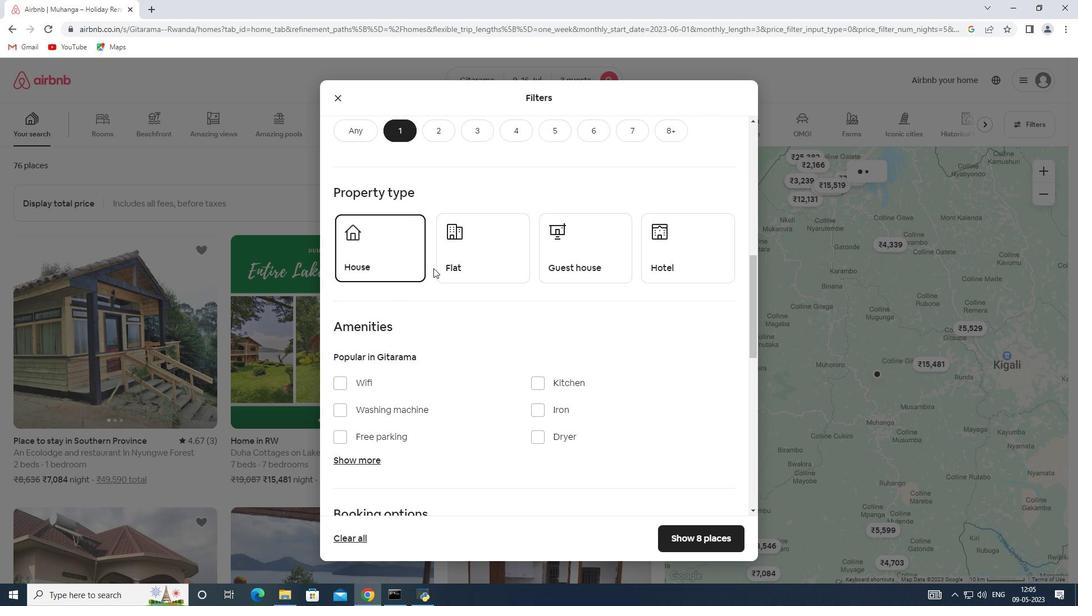 
Action: Mouse pressed left at (468, 271)
Screenshot: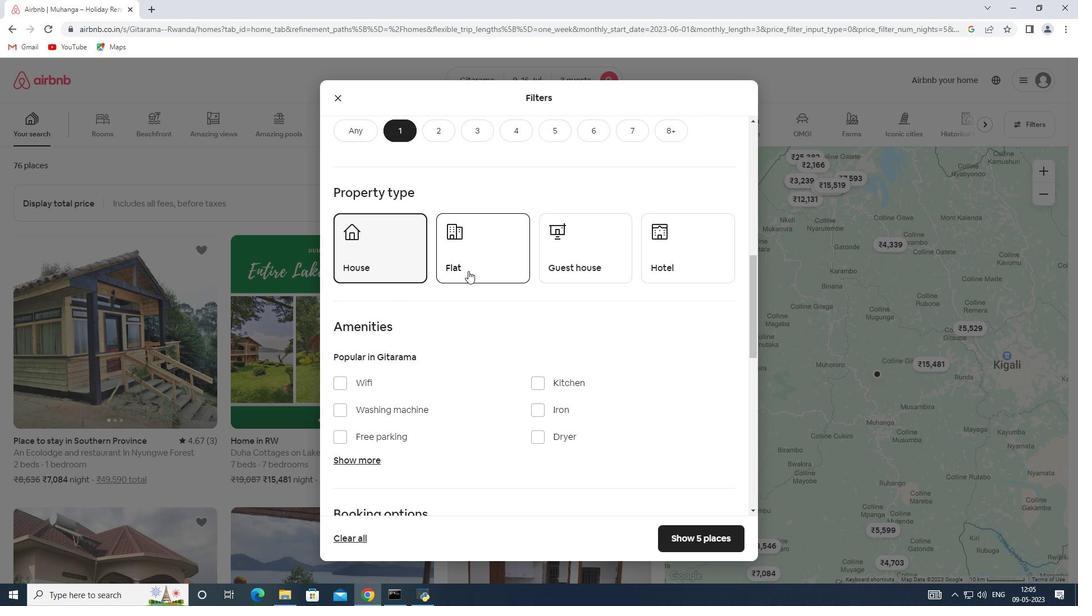 
Action: Mouse moved to (599, 267)
Screenshot: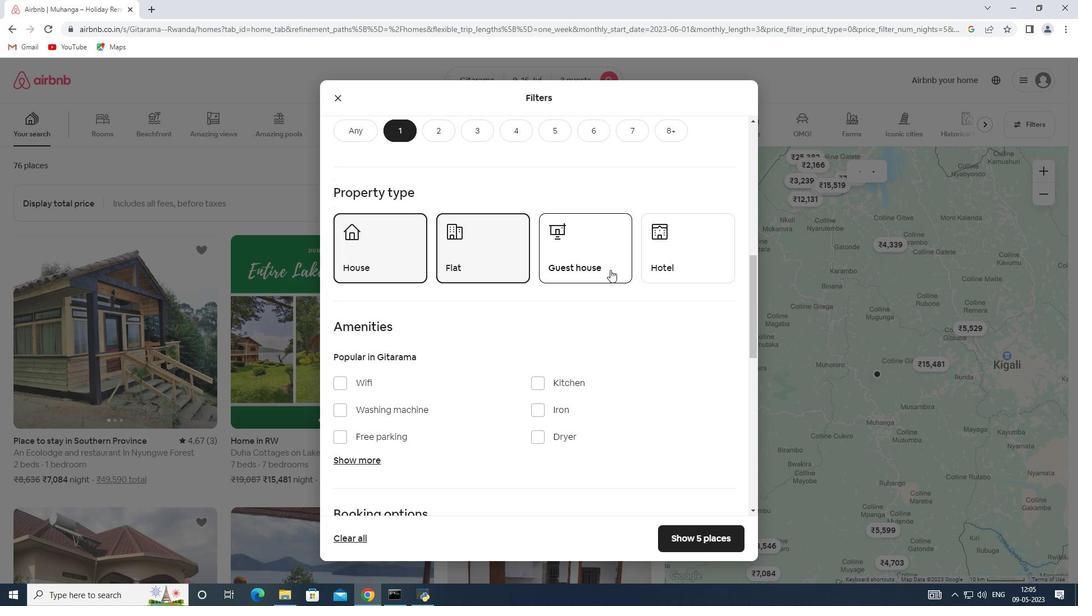 
Action: Mouse pressed left at (599, 267)
Screenshot: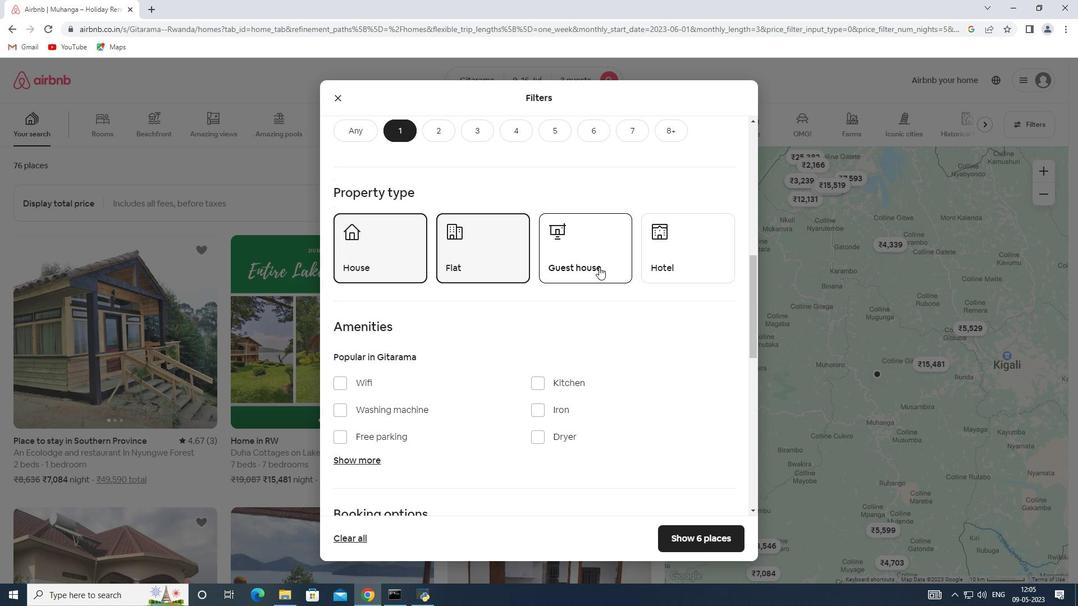 
Action: Mouse moved to (506, 316)
Screenshot: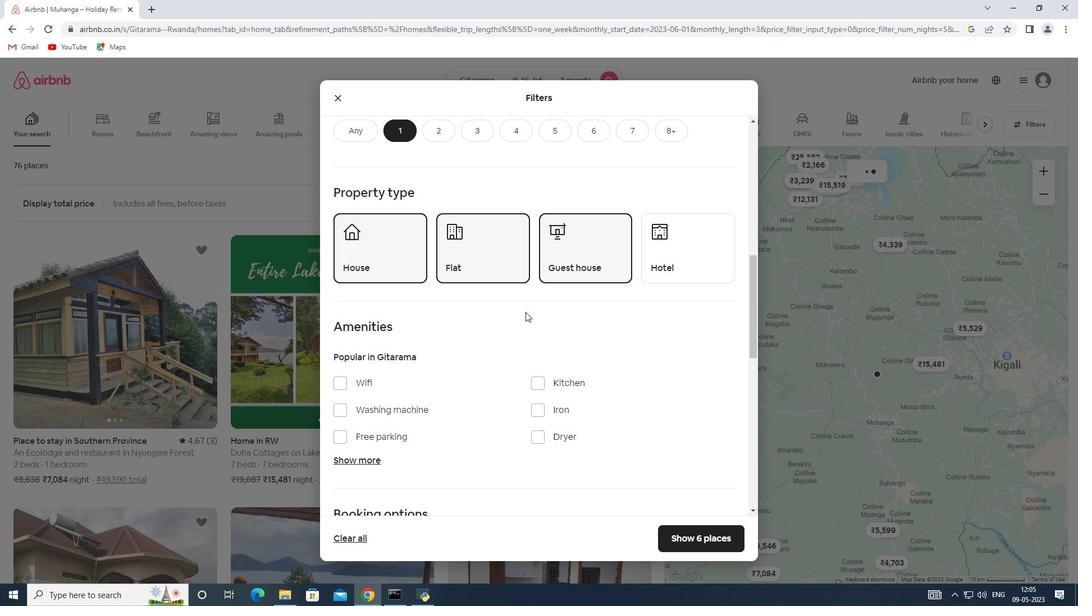 
Action: Mouse scrolled (506, 315) with delta (0, 0)
Screenshot: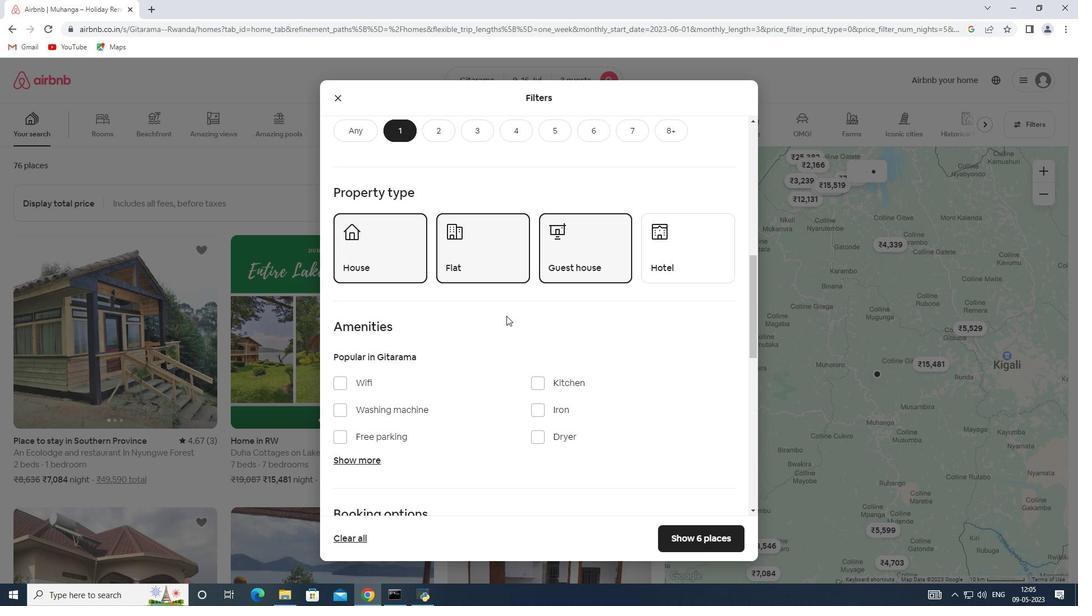 
Action: Mouse scrolled (506, 315) with delta (0, 0)
Screenshot: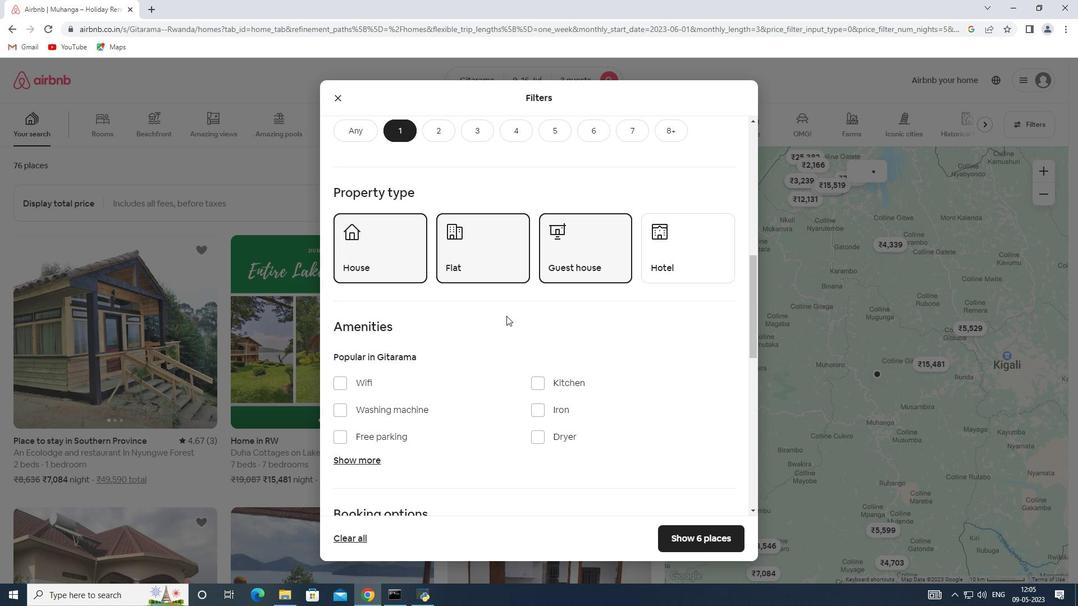 
Action: Mouse scrolled (506, 315) with delta (0, 0)
Screenshot: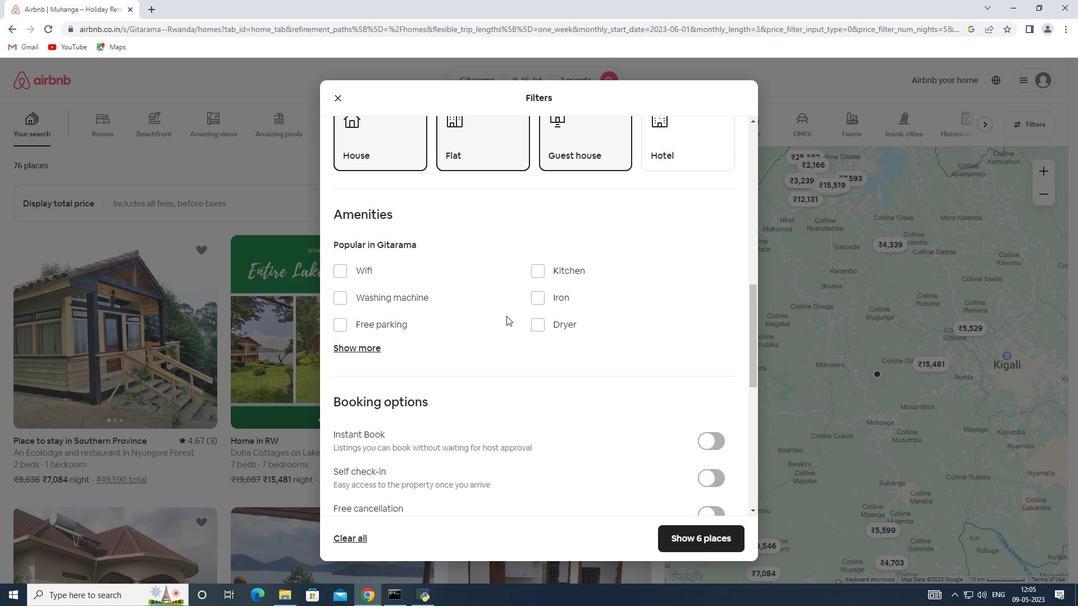 
Action: Mouse scrolled (506, 315) with delta (0, 0)
Screenshot: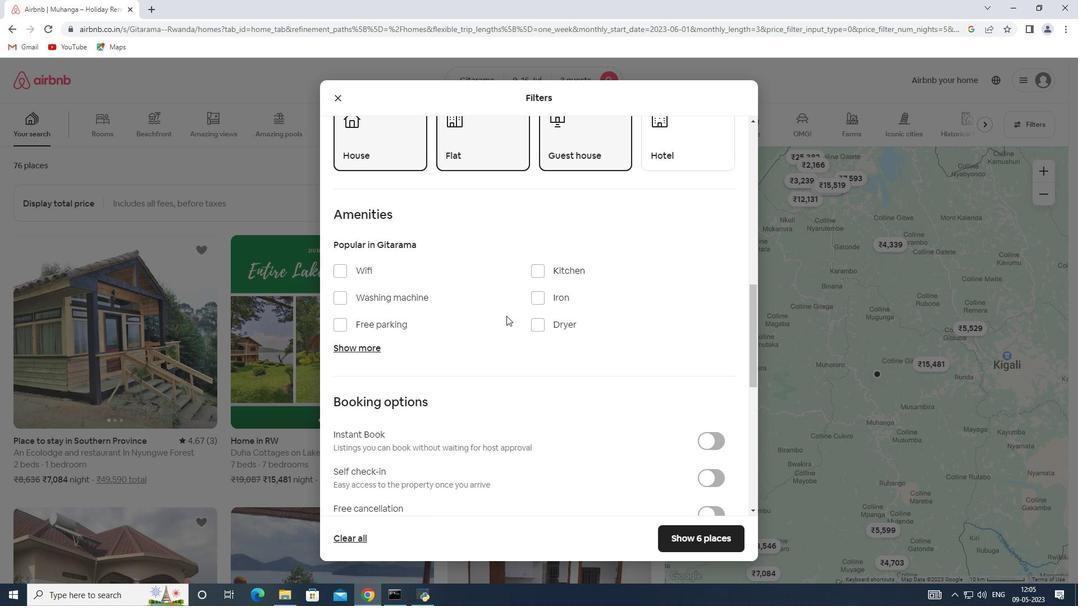 
Action: Mouse moved to (709, 362)
Screenshot: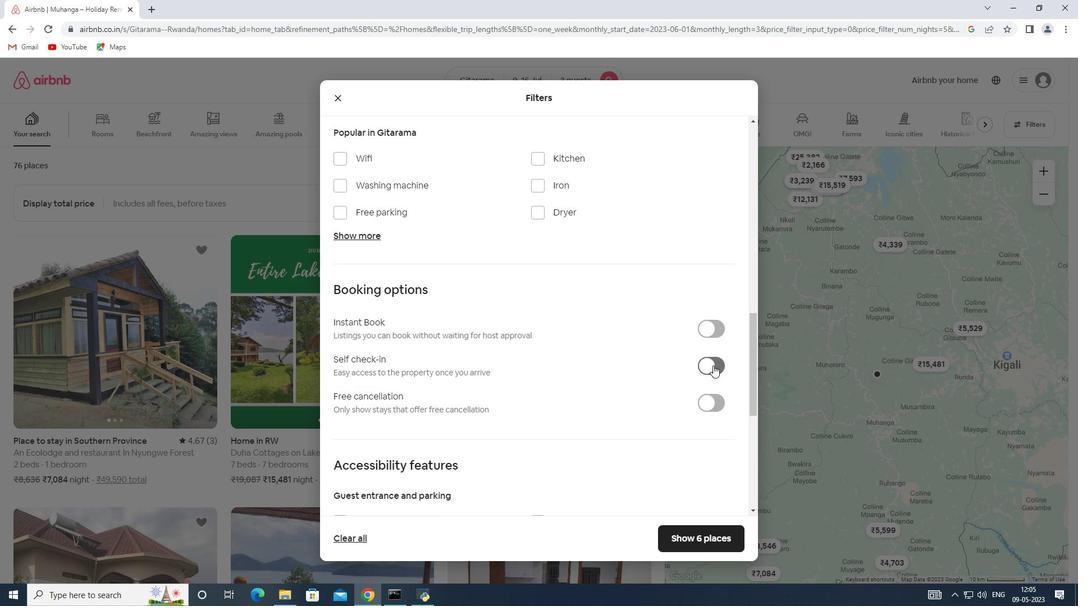 
Action: Mouse pressed left at (709, 362)
Screenshot: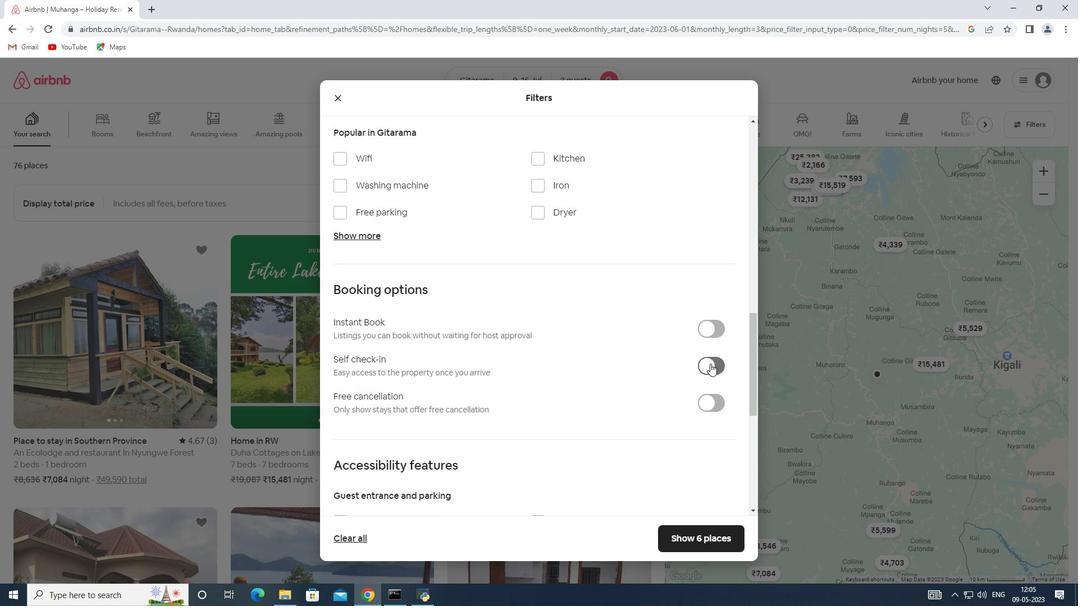 
Action: Mouse moved to (487, 348)
Screenshot: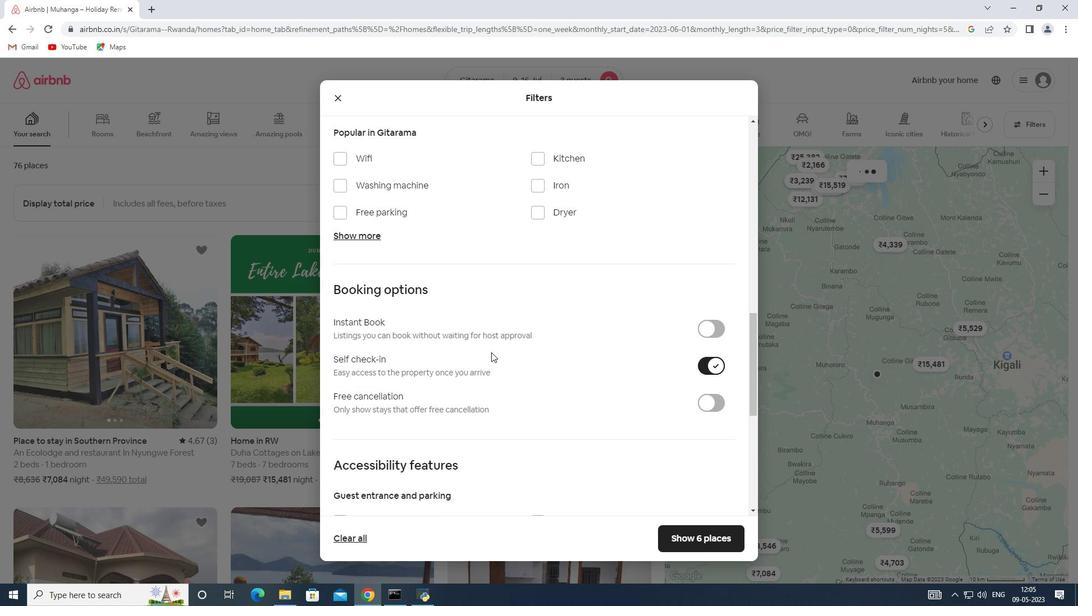 
Action: Mouse scrolled (487, 348) with delta (0, 0)
Screenshot: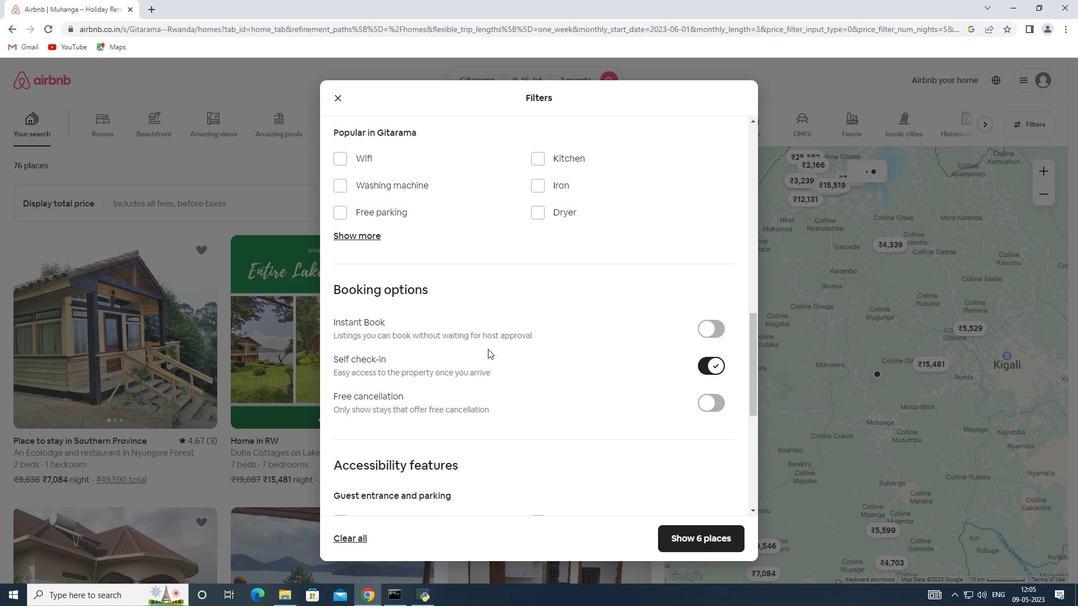 
Action: Mouse scrolled (487, 348) with delta (0, 0)
Screenshot: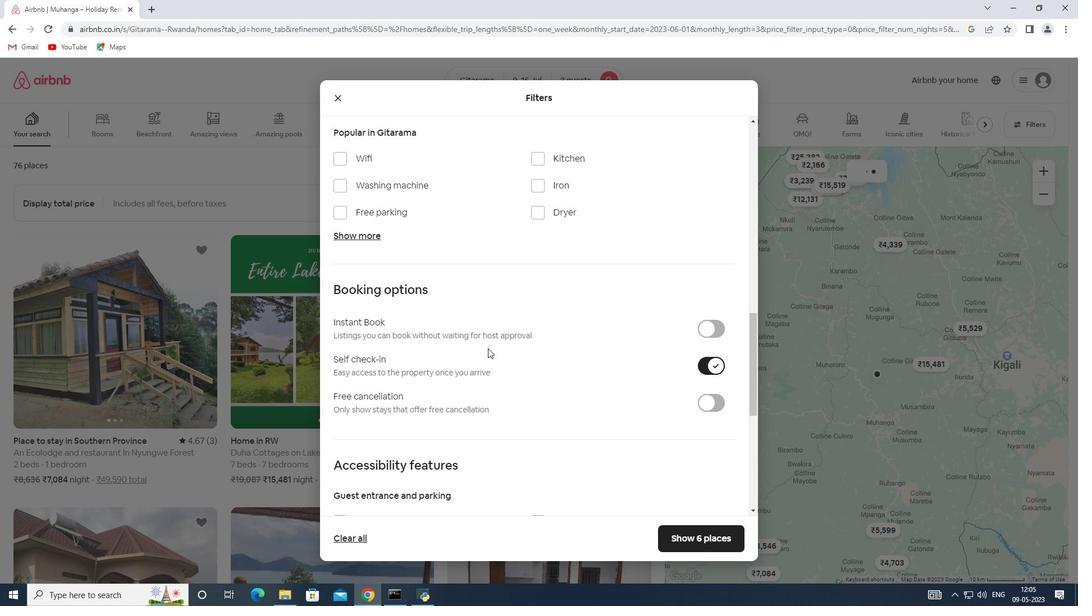 
Action: Mouse scrolled (487, 348) with delta (0, 0)
Screenshot: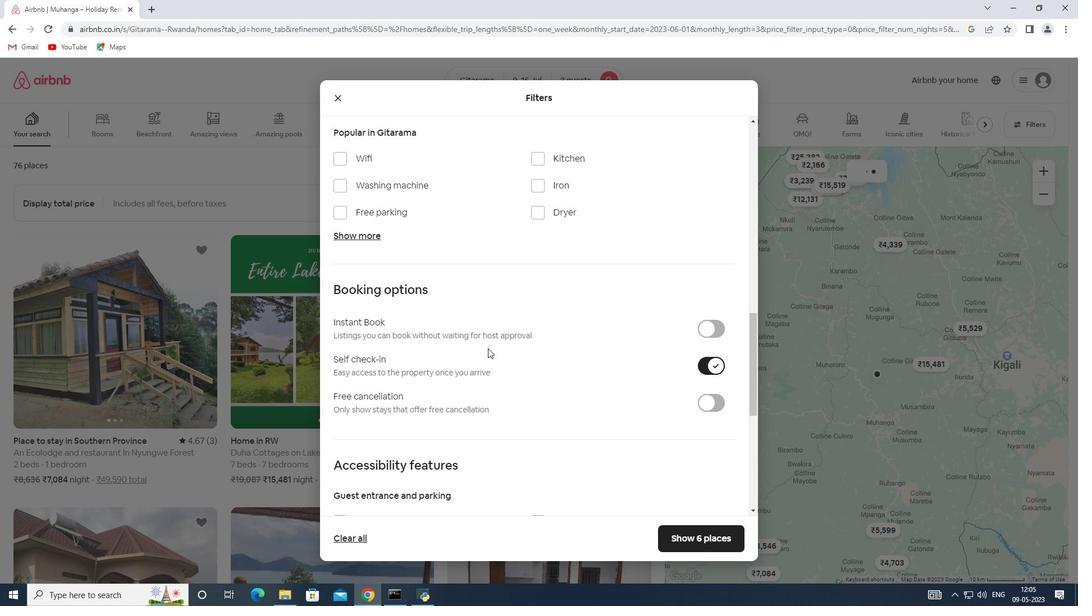 
Action: Mouse scrolled (487, 348) with delta (0, 0)
Screenshot: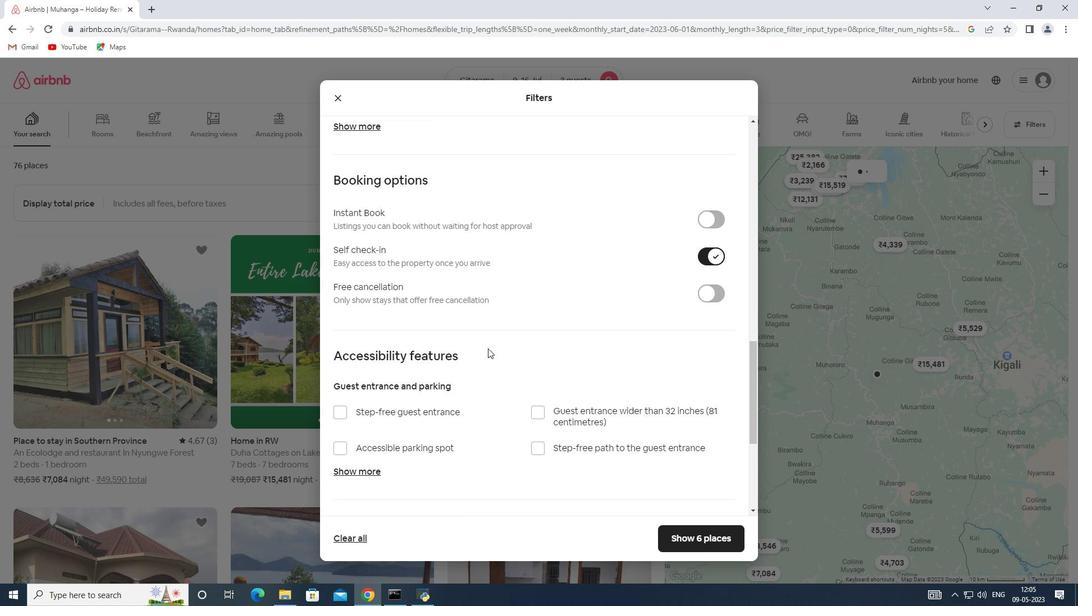 
Action: Mouse scrolled (487, 348) with delta (0, 0)
Screenshot: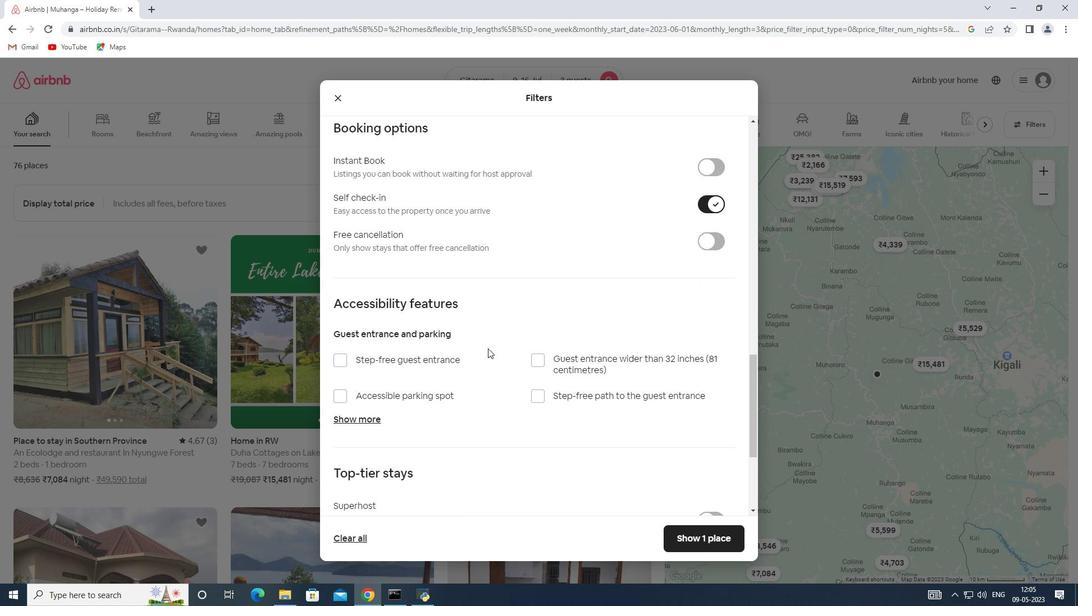 
Action: Mouse scrolled (487, 348) with delta (0, 0)
Screenshot: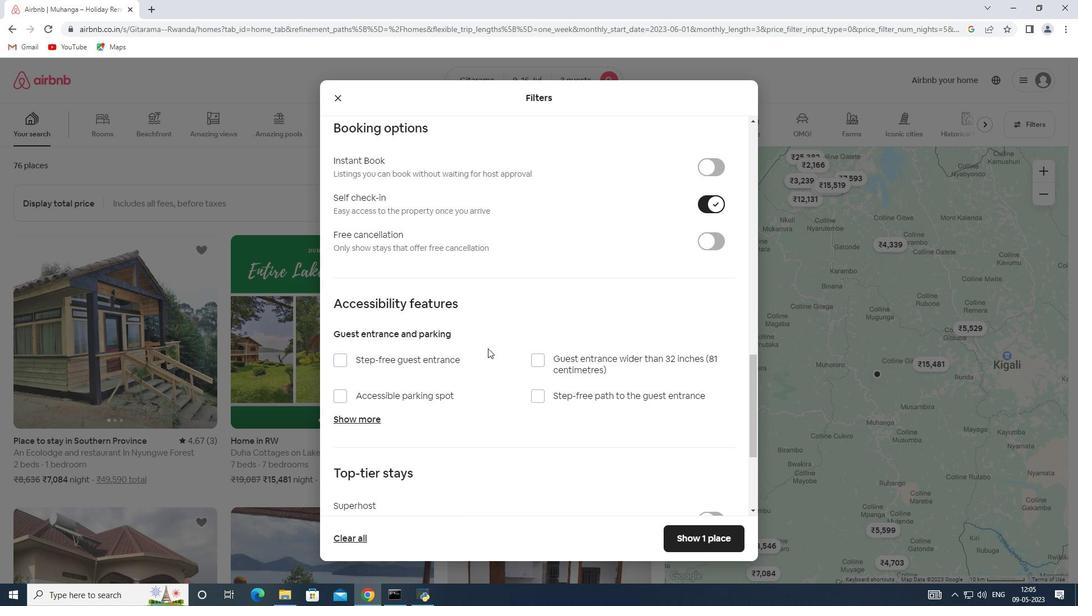 
Action: Mouse moved to (383, 448)
Screenshot: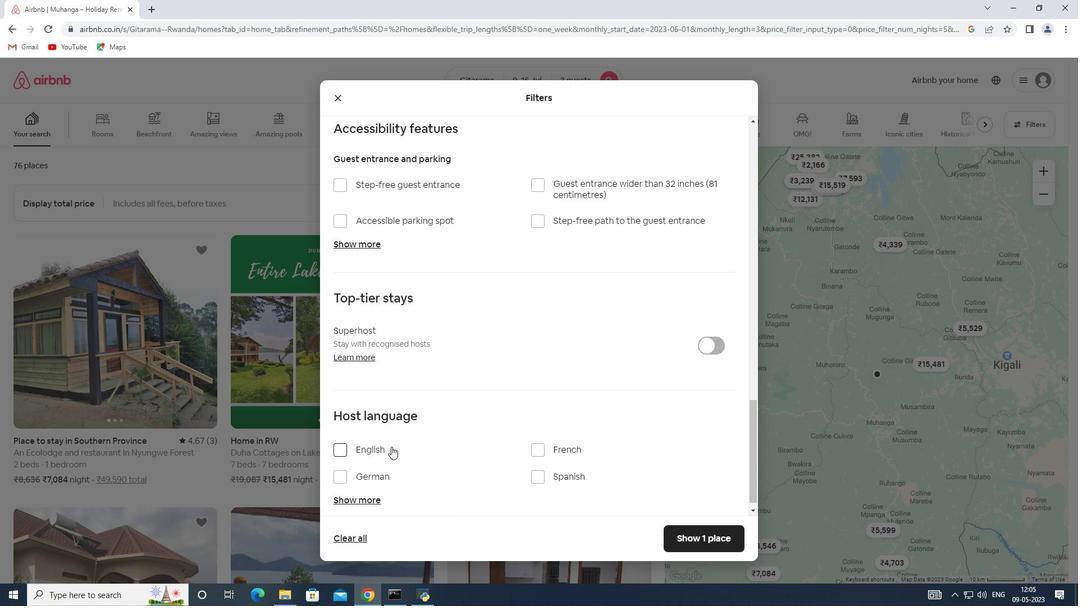 
Action: Mouse pressed left at (383, 448)
Screenshot: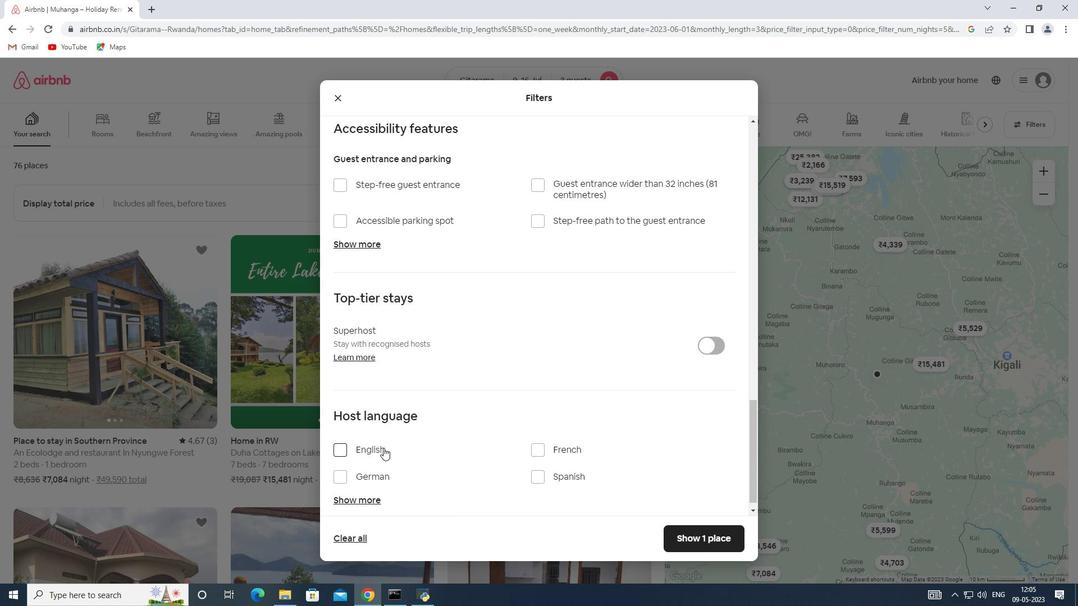 
Action: Mouse moved to (701, 528)
Screenshot: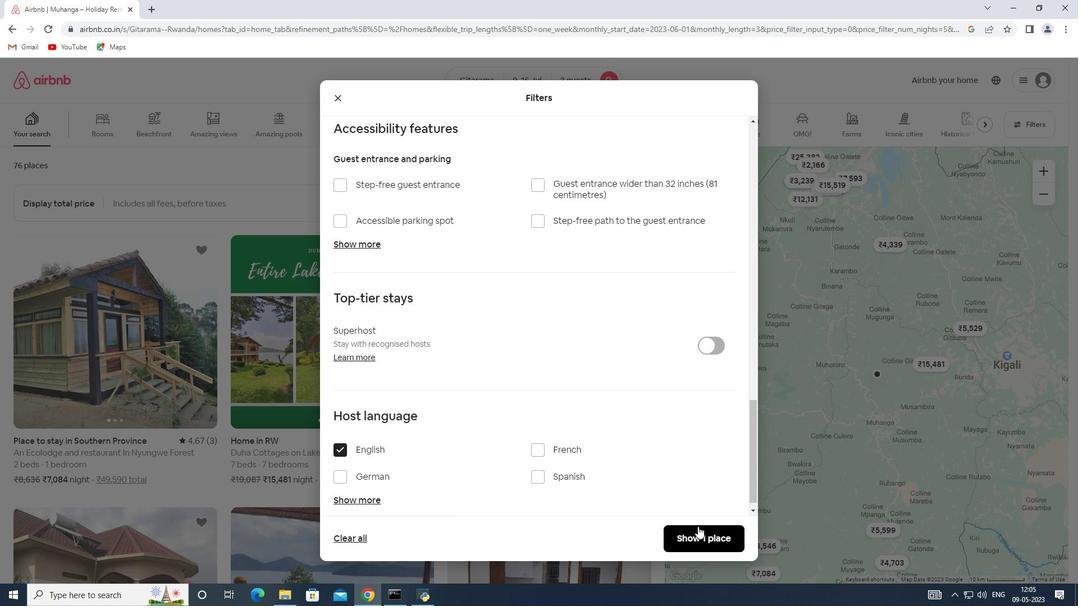 
Action: Mouse pressed left at (701, 528)
Screenshot: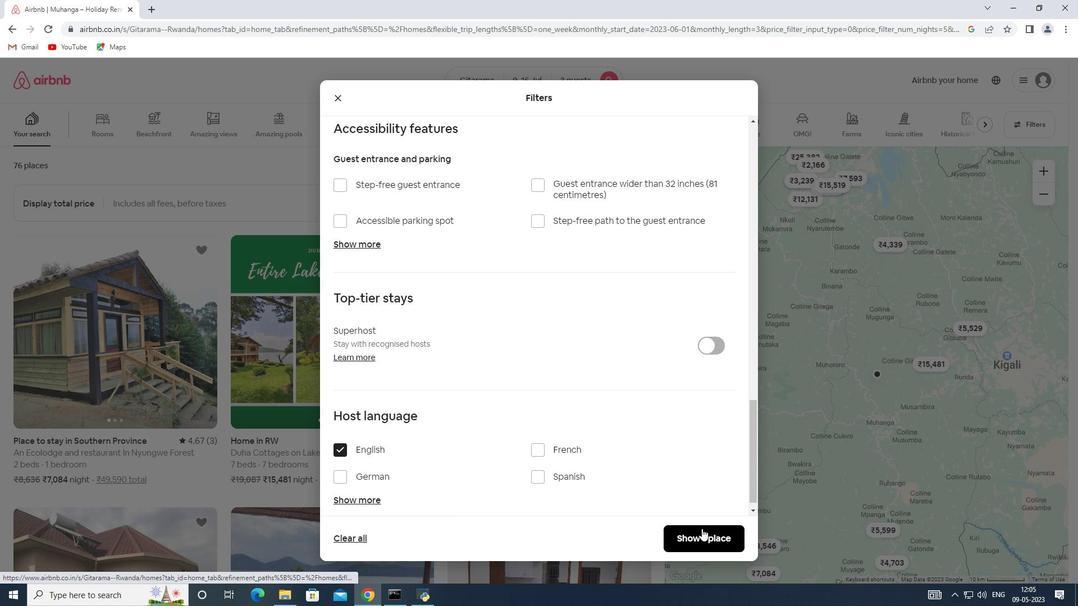 
Action: Mouse moved to (662, 520)
Screenshot: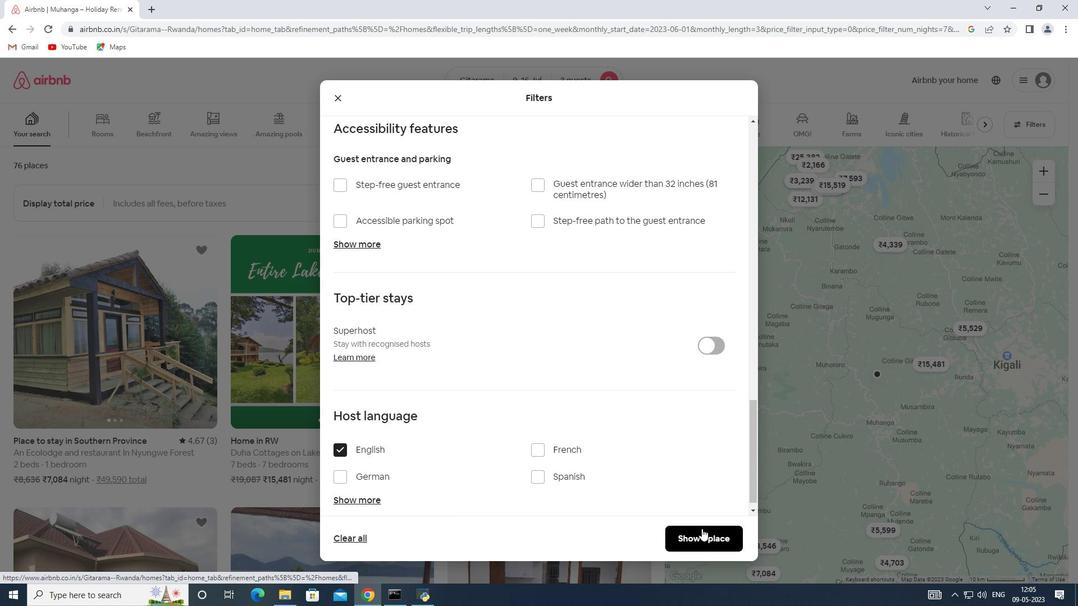 
